 Task: View resources in talent solution.
Action: Mouse moved to (892, 92)
Screenshot: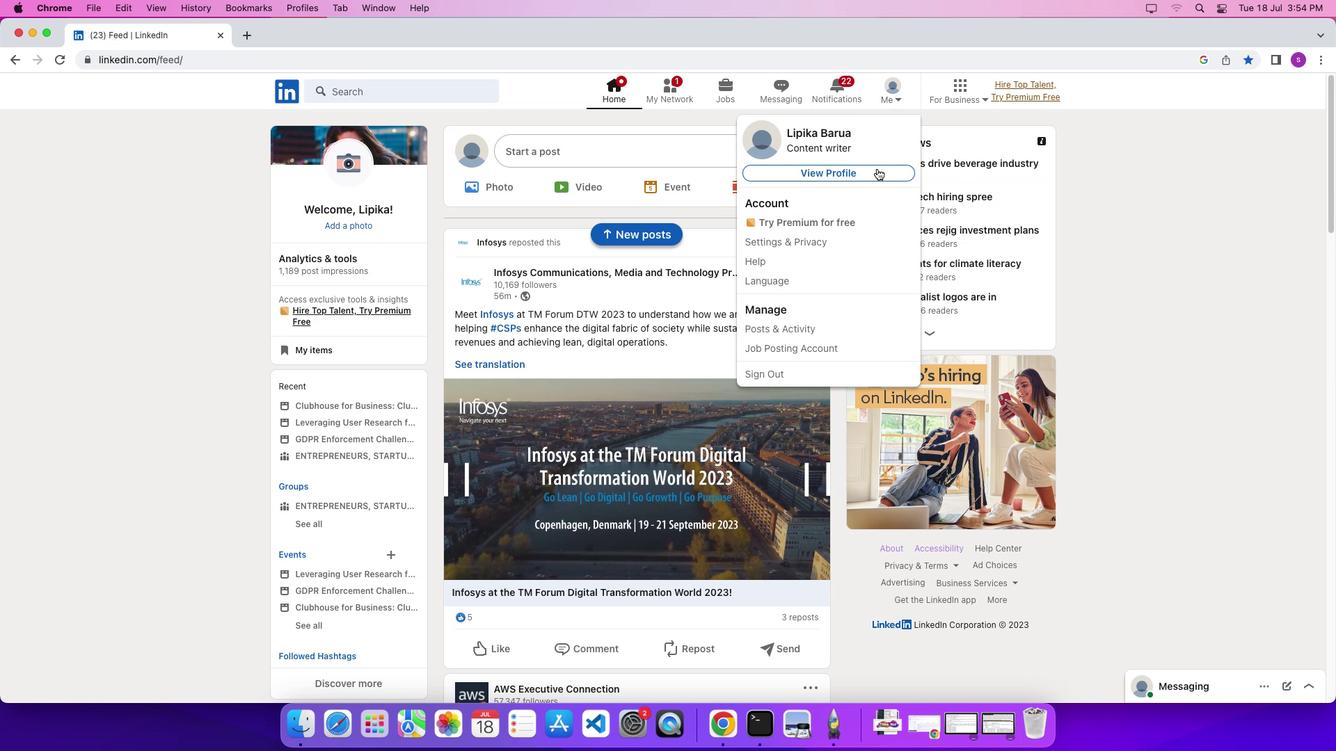 
Action: Mouse pressed left at (892, 92)
Screenshot: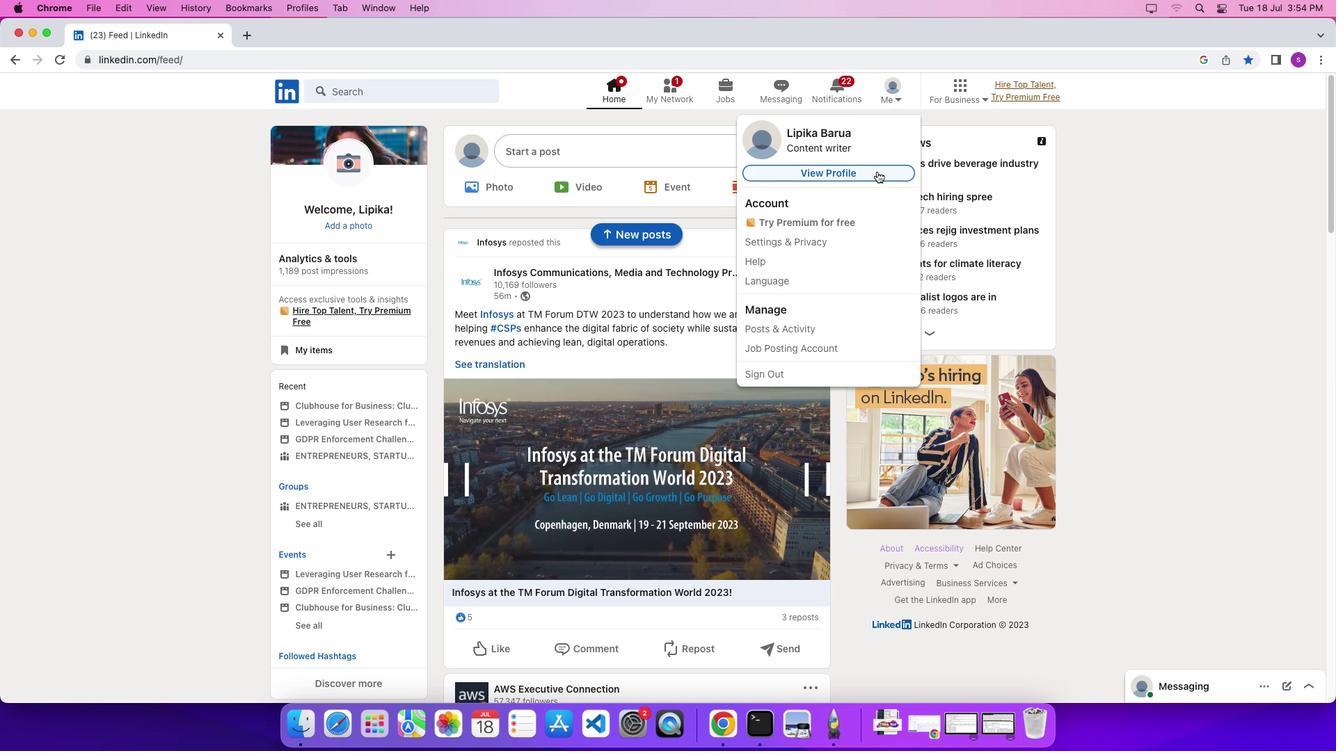 
Action: Mouse moved to (898, 98)
Screenshot: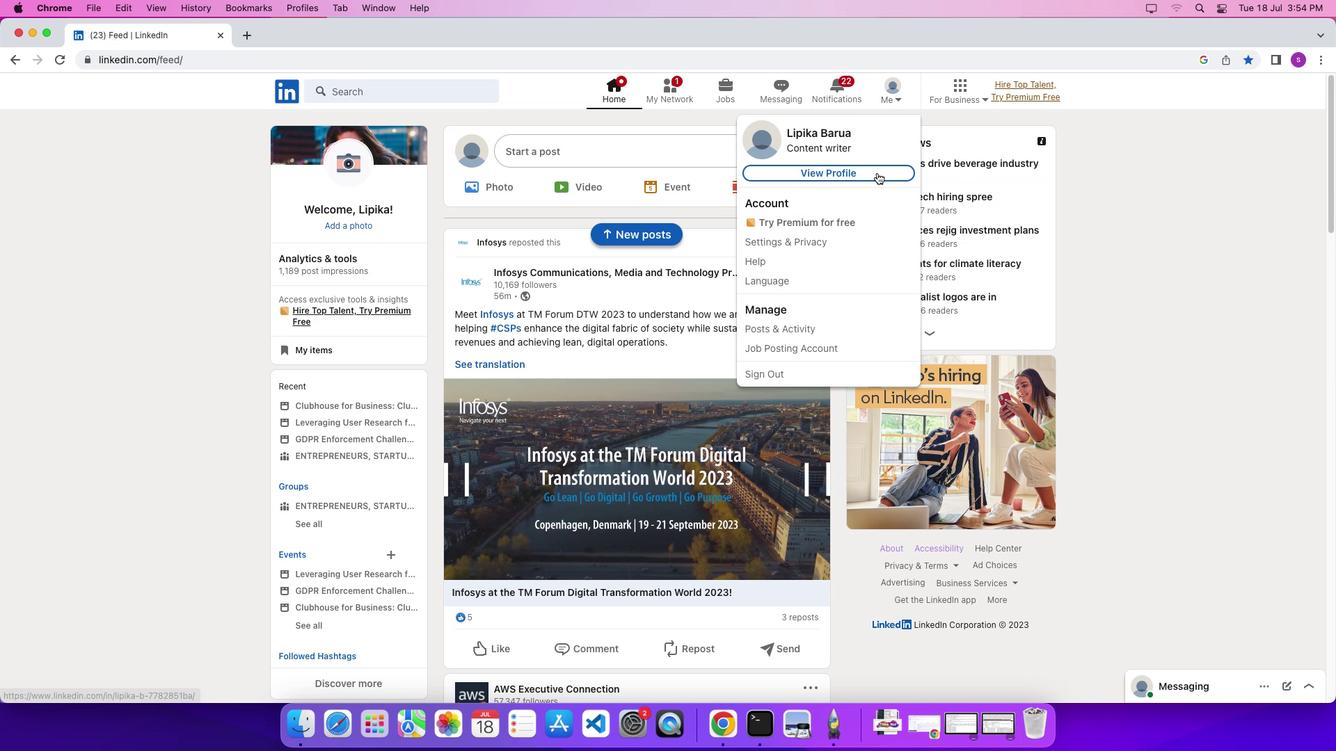 
Action: Mouse pressed left at (898, 98)
Screenshot: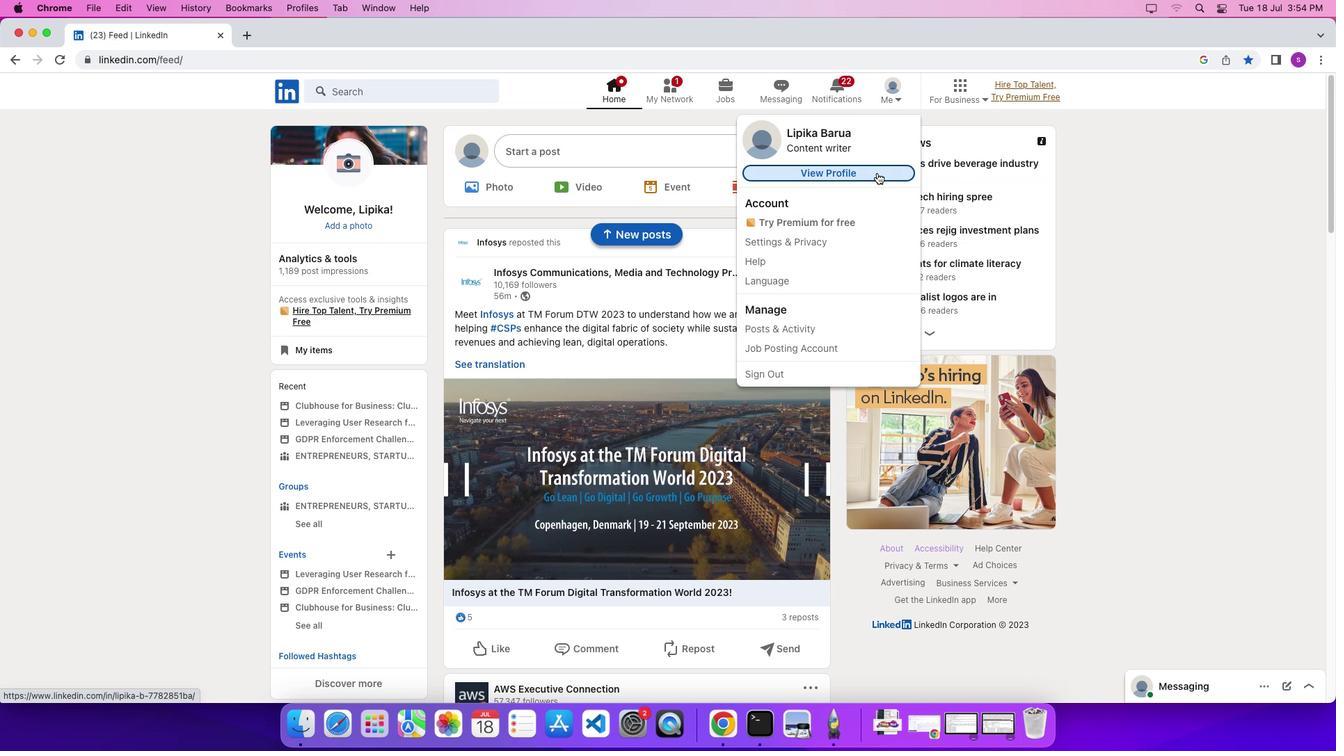 
Action: Mouse moved to (877, 172)
Screenshot: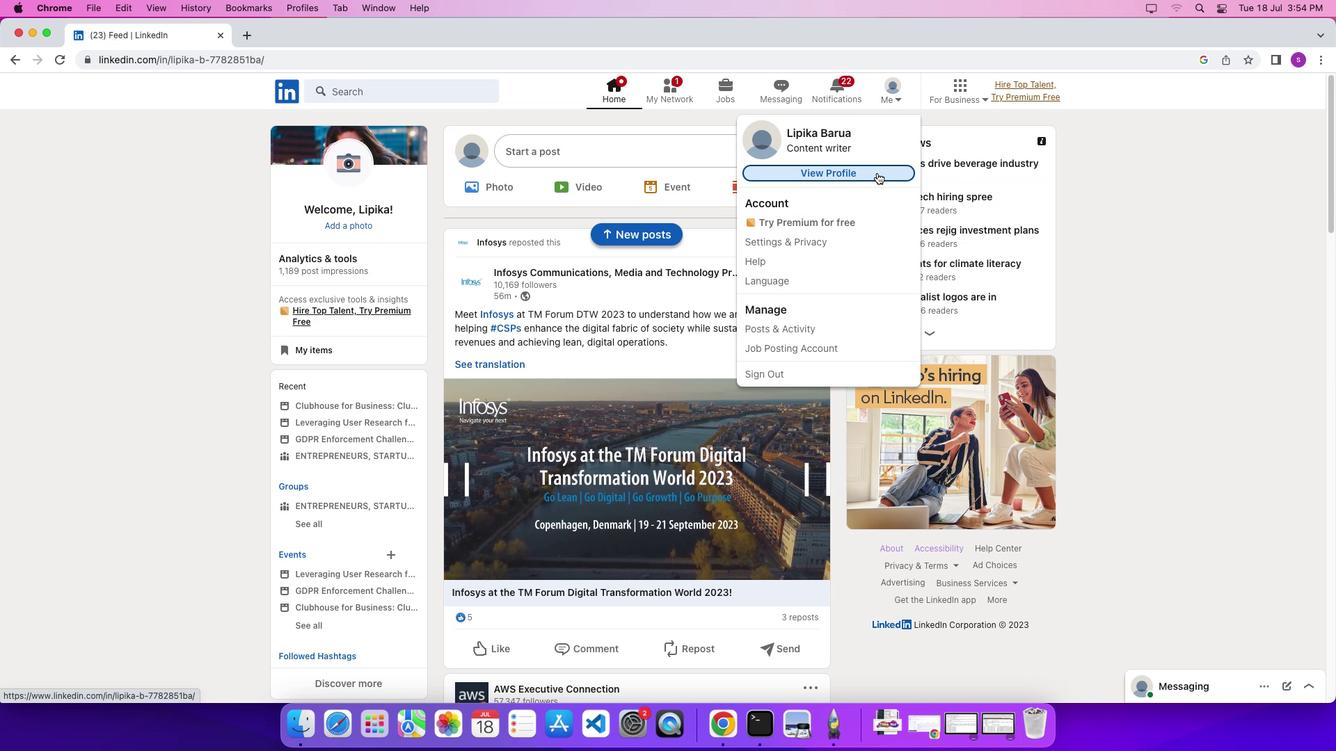 
Action: Mouse pressed left at (877, 172)
Screenshot: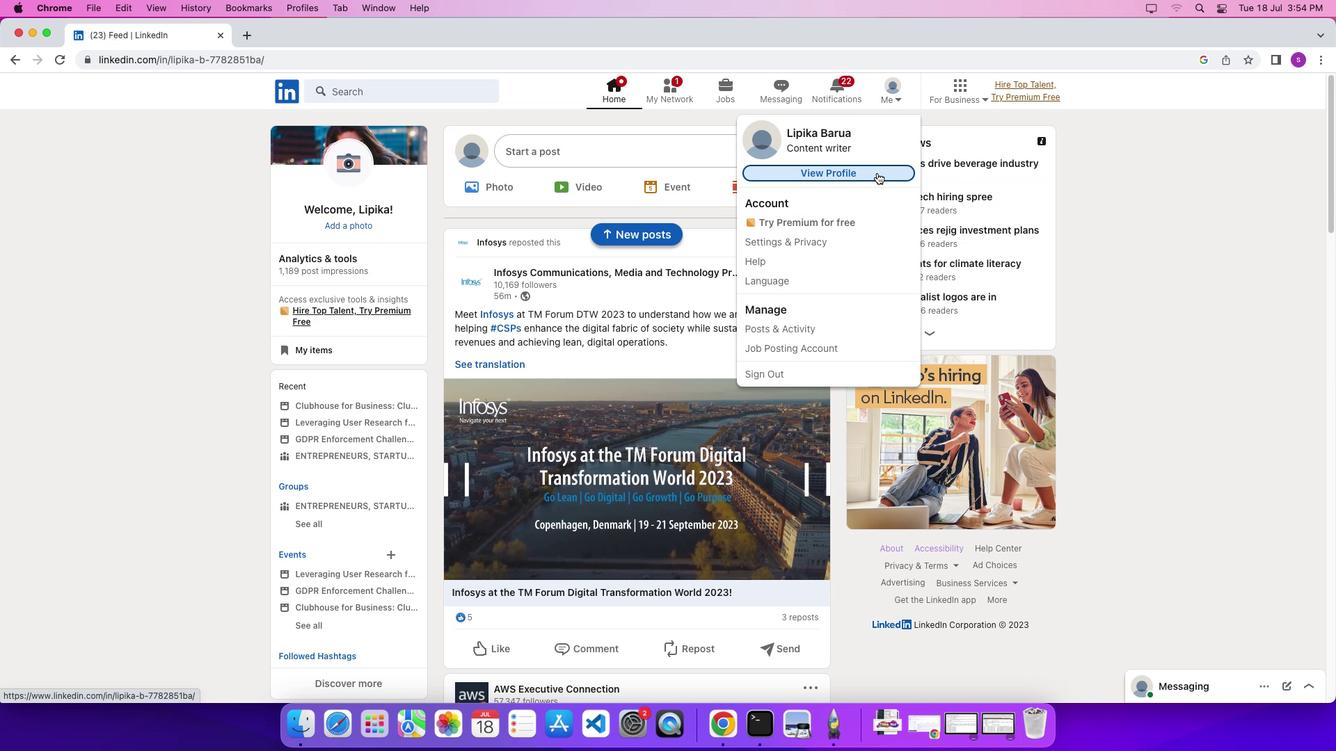
Action: Mouse moved to (721, 440)
Screenshot: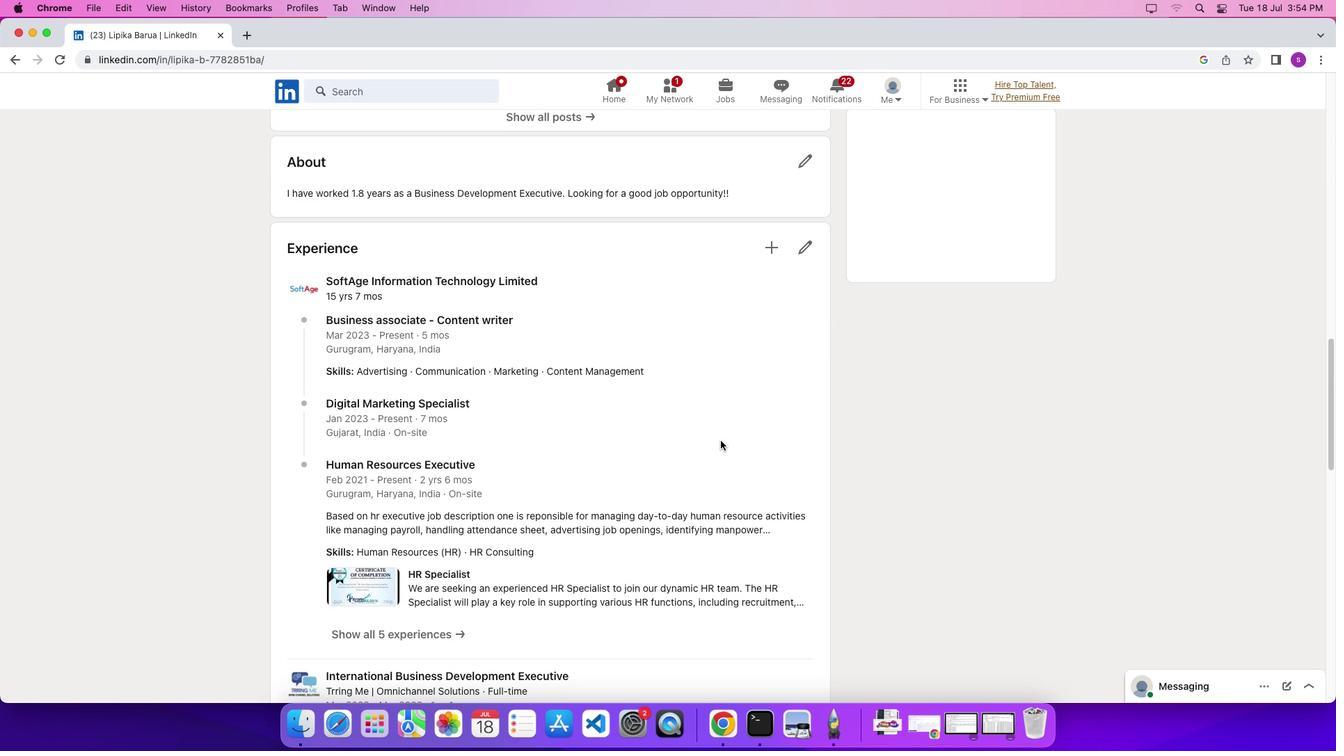 
Action: Mouse scrolled (721, 440) with delta (0, 0)
Screenshot: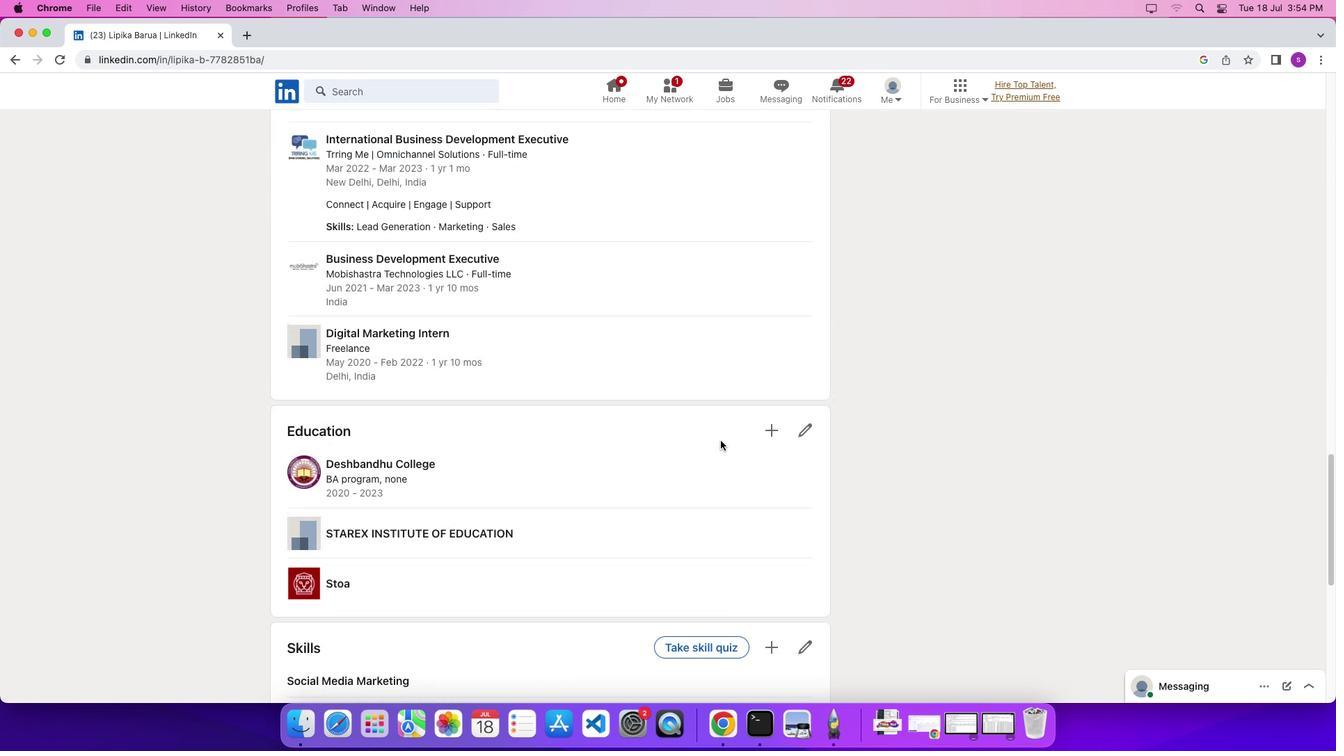 
Action: Mouse scrolled (721, 440) with delta (0, 0)
Screenshot: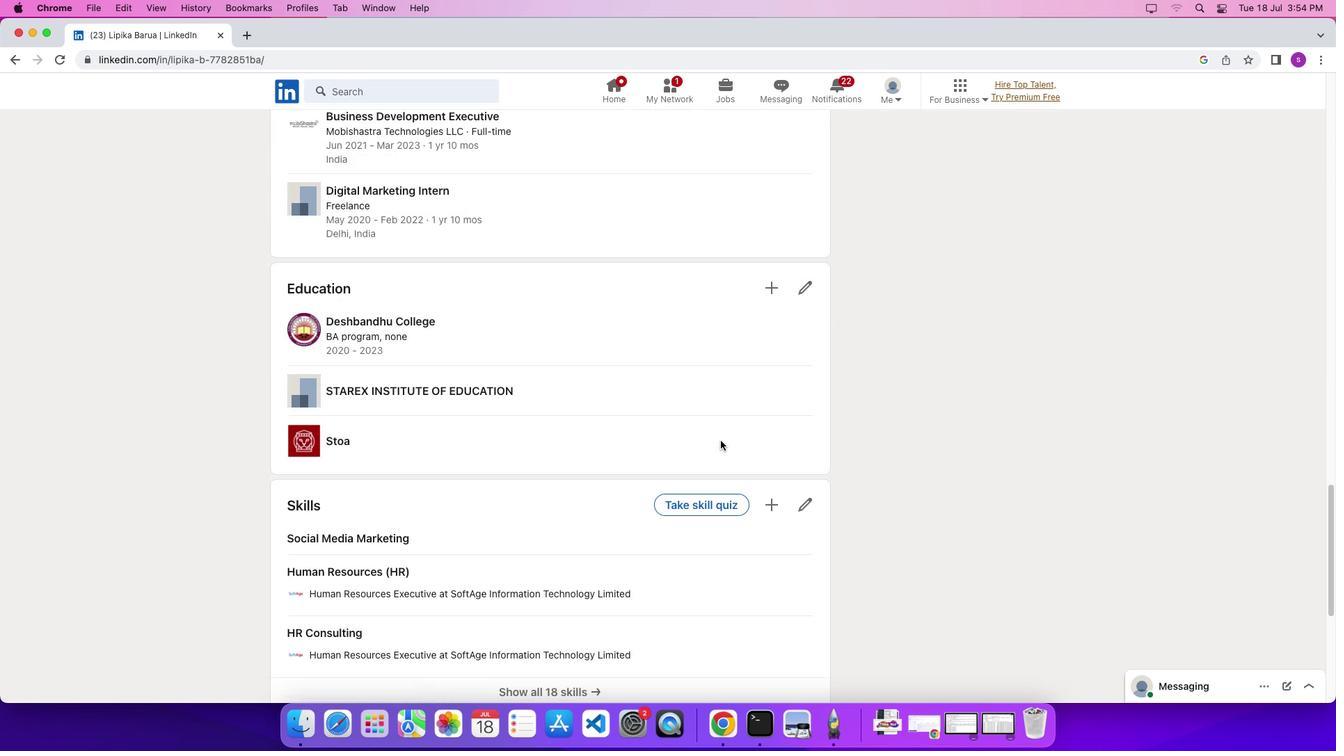 
Action: Mouse scrolled (721, 440) with delta (0, -5)
Screenshot: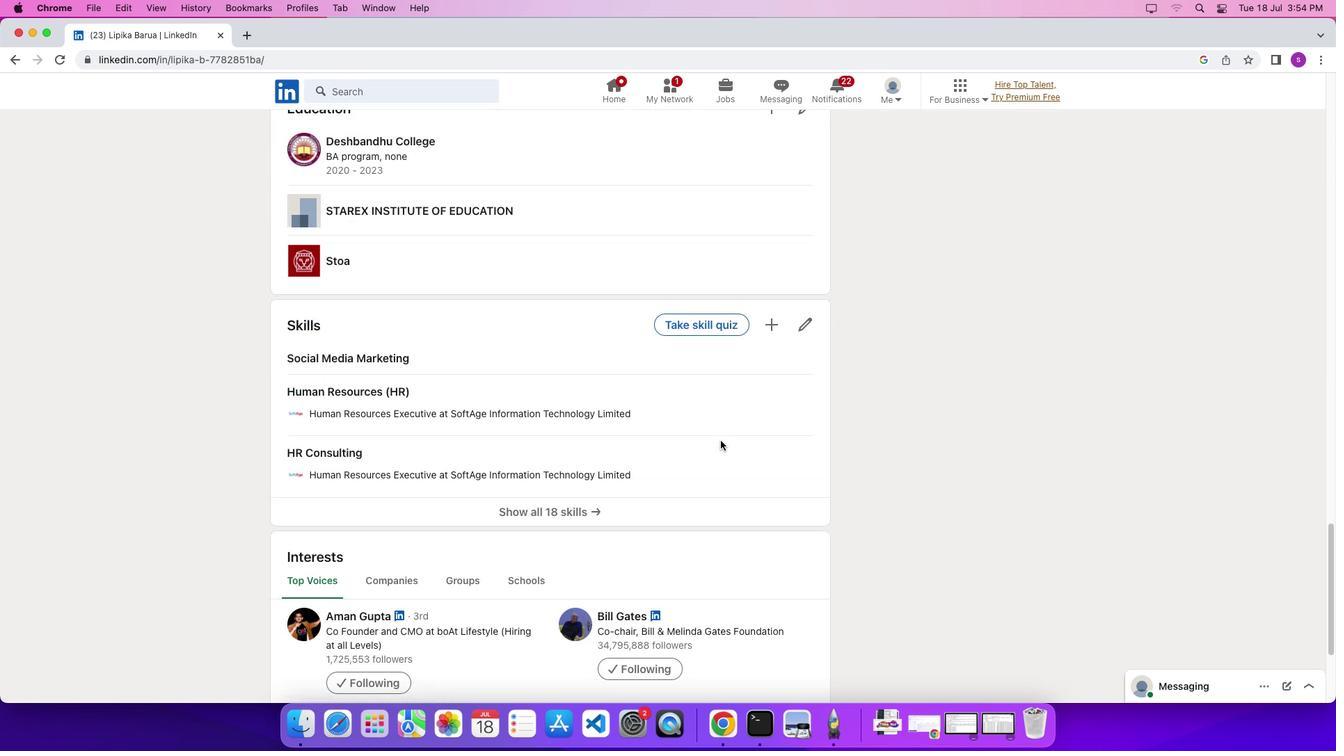 
Action: Mouse scrolled (721, 440) with delta (0, -7)
Screenshot: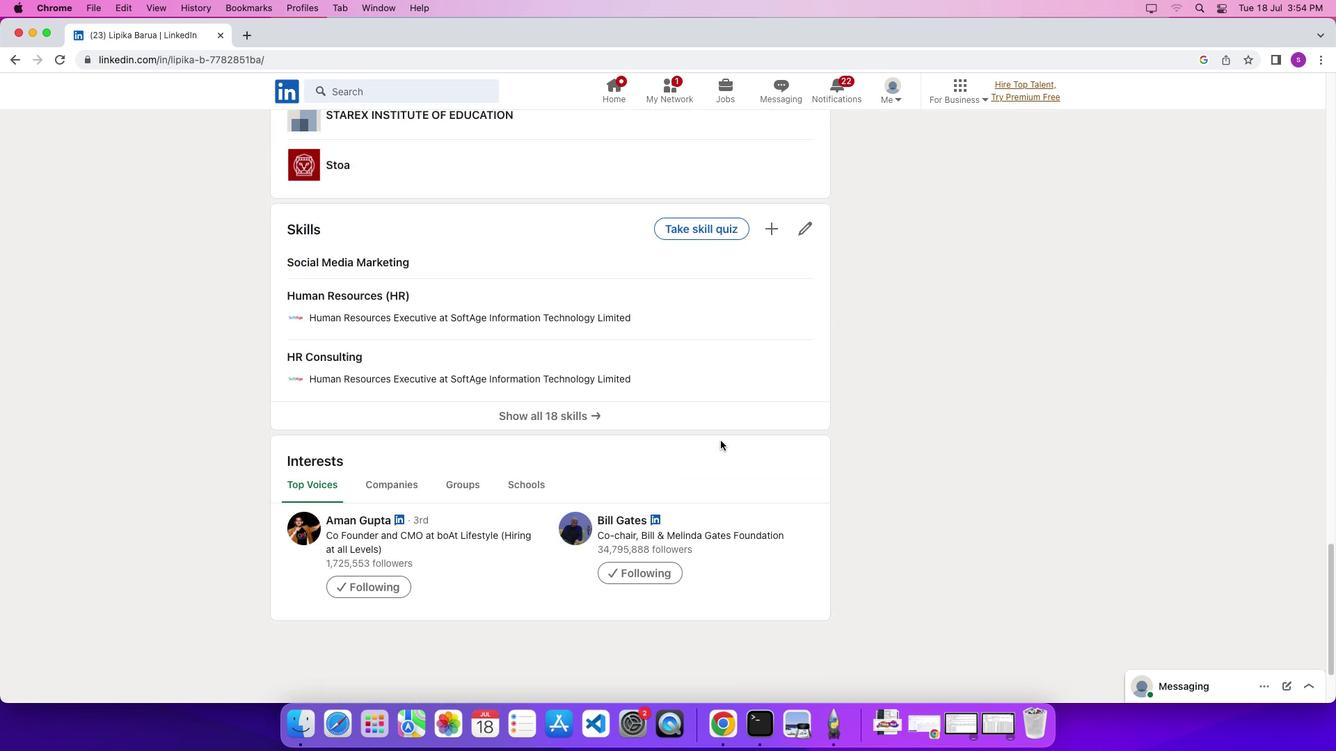 
Action: Mouse scrolled (721, 440) with delta (0, 0)
Screenshot: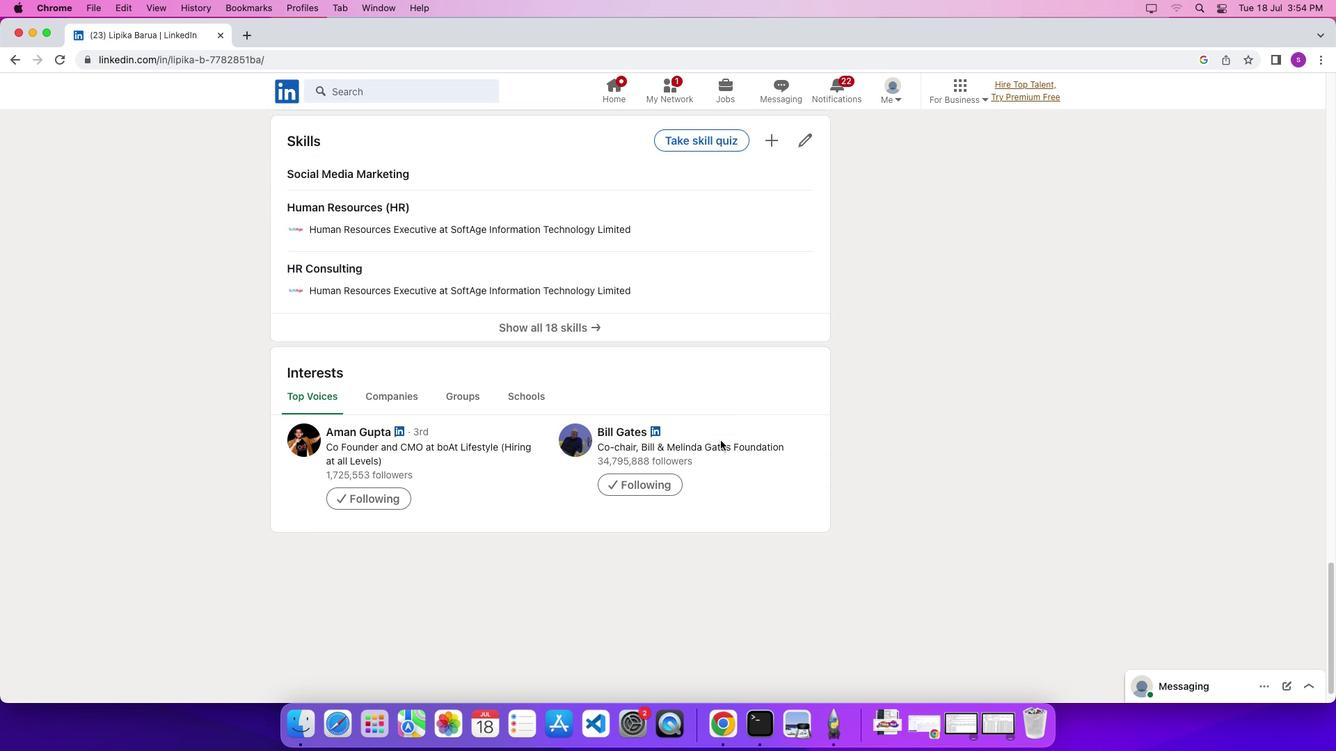 
Action: Mouse scrolled (721, 440) with delta (0, 0)
Screenshot: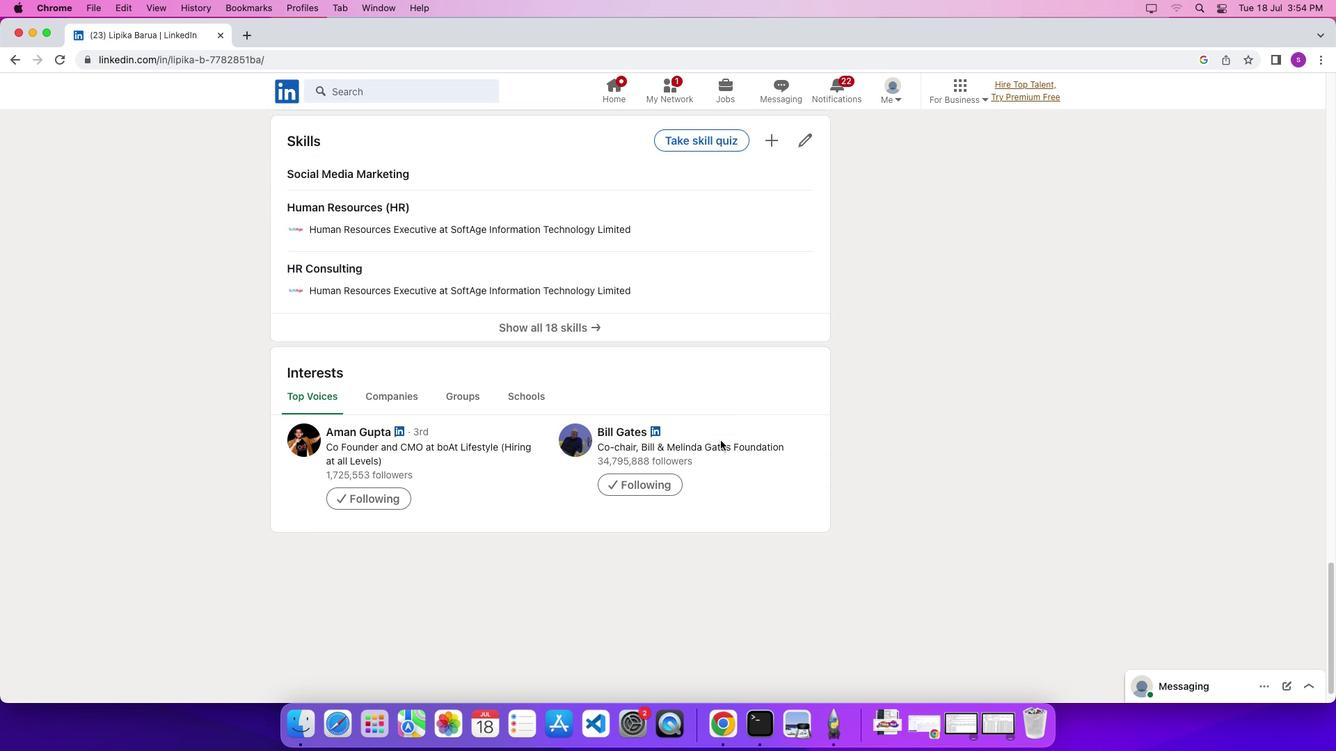 
Action: Mouse scrolled (721, 440) with delta (0, -5)
Screenshot: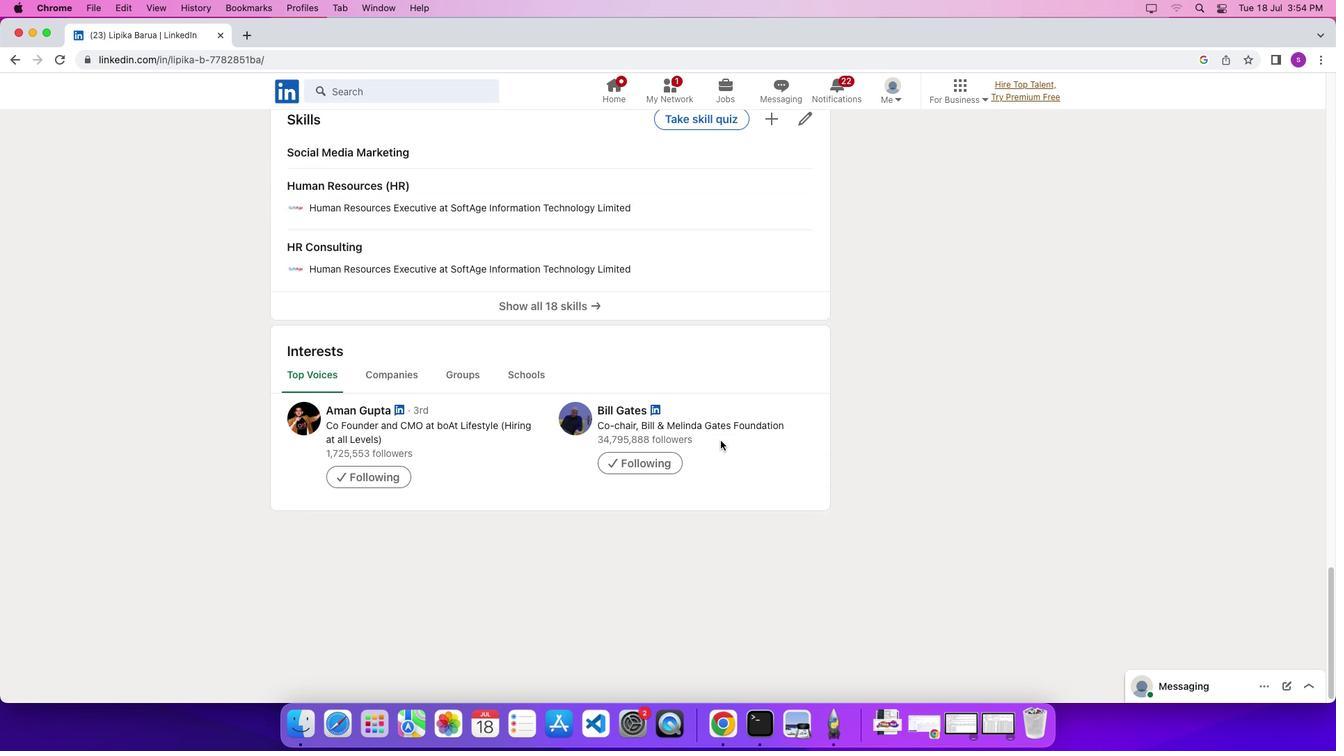 
Action: Mouse scrolled (721, 440) with delta (0, -7)
Screenshot: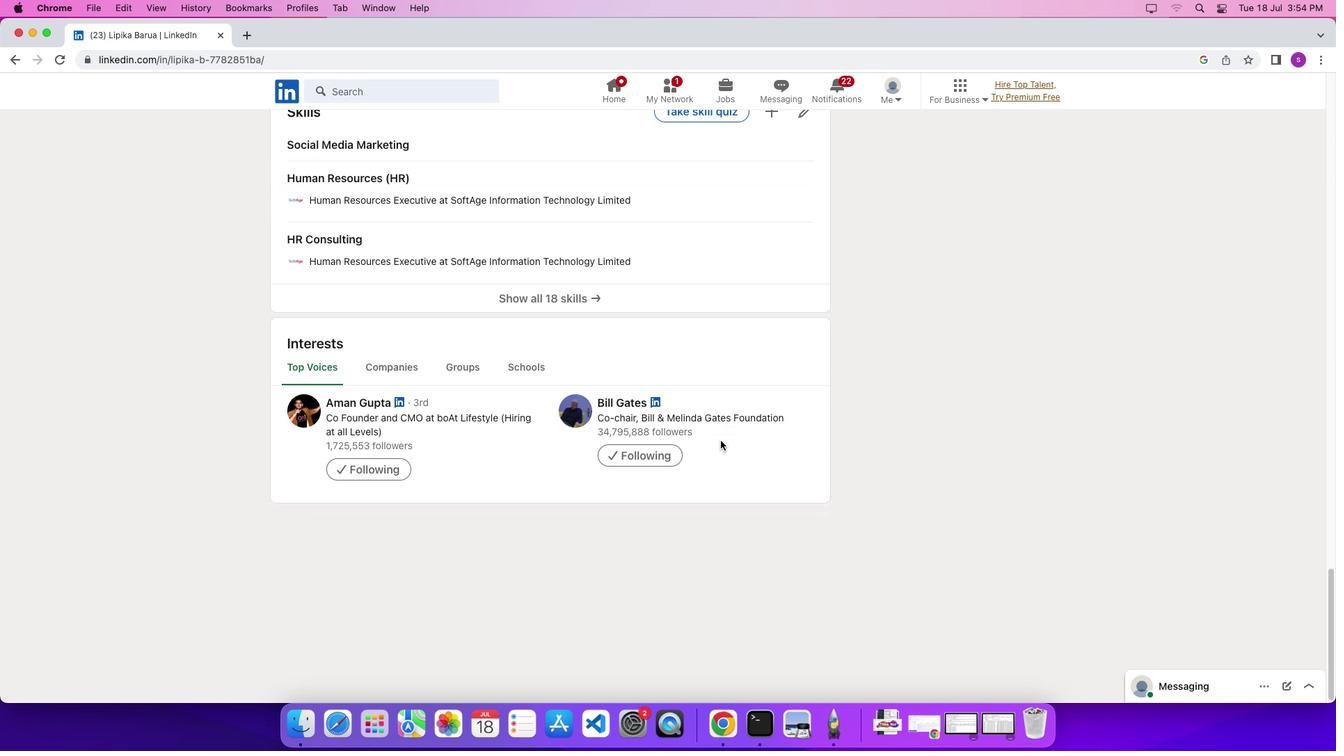 
Action: Mouse scrolled (721, 440) with delta (0, 0)
Screenshot: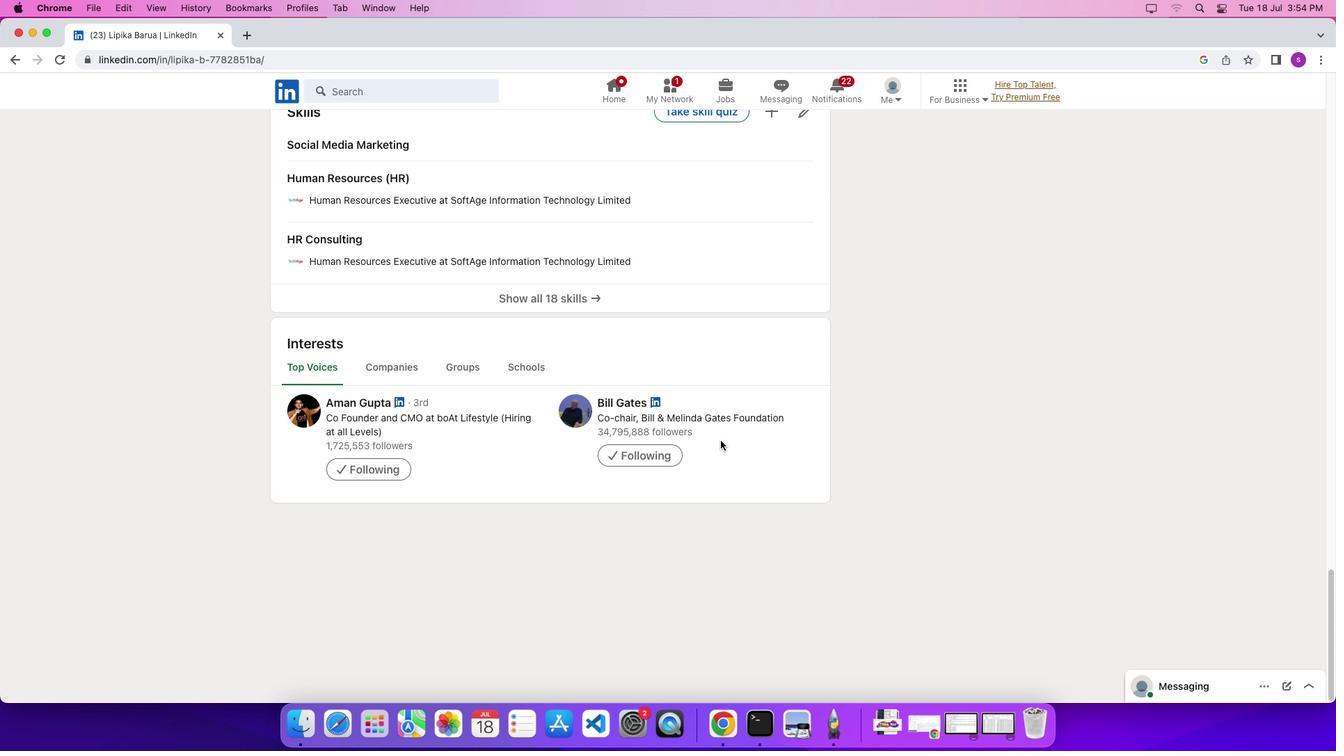 
Action: Mouse scrolled (721, 440) with delta (0, 0)
Screenshot: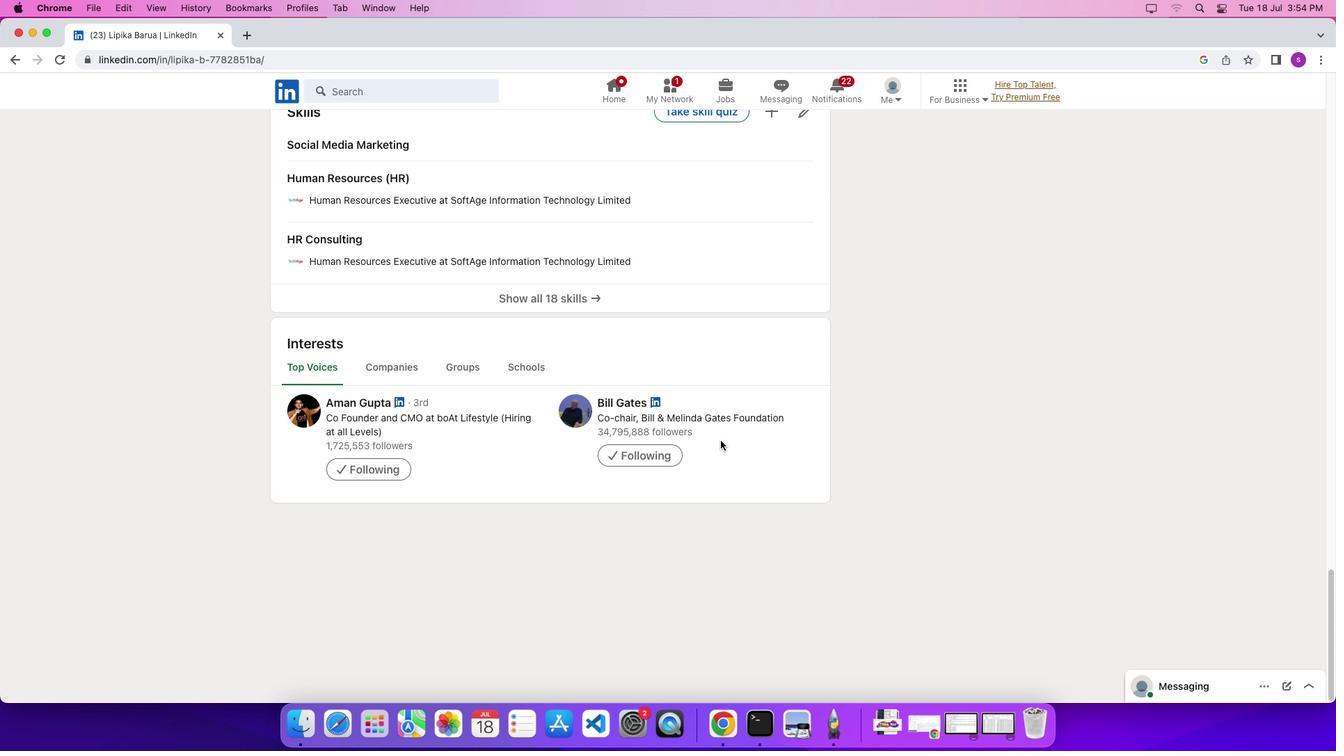 
Action: Mouse scrolled (721, 440) with delta (0, -5)
Screenshot: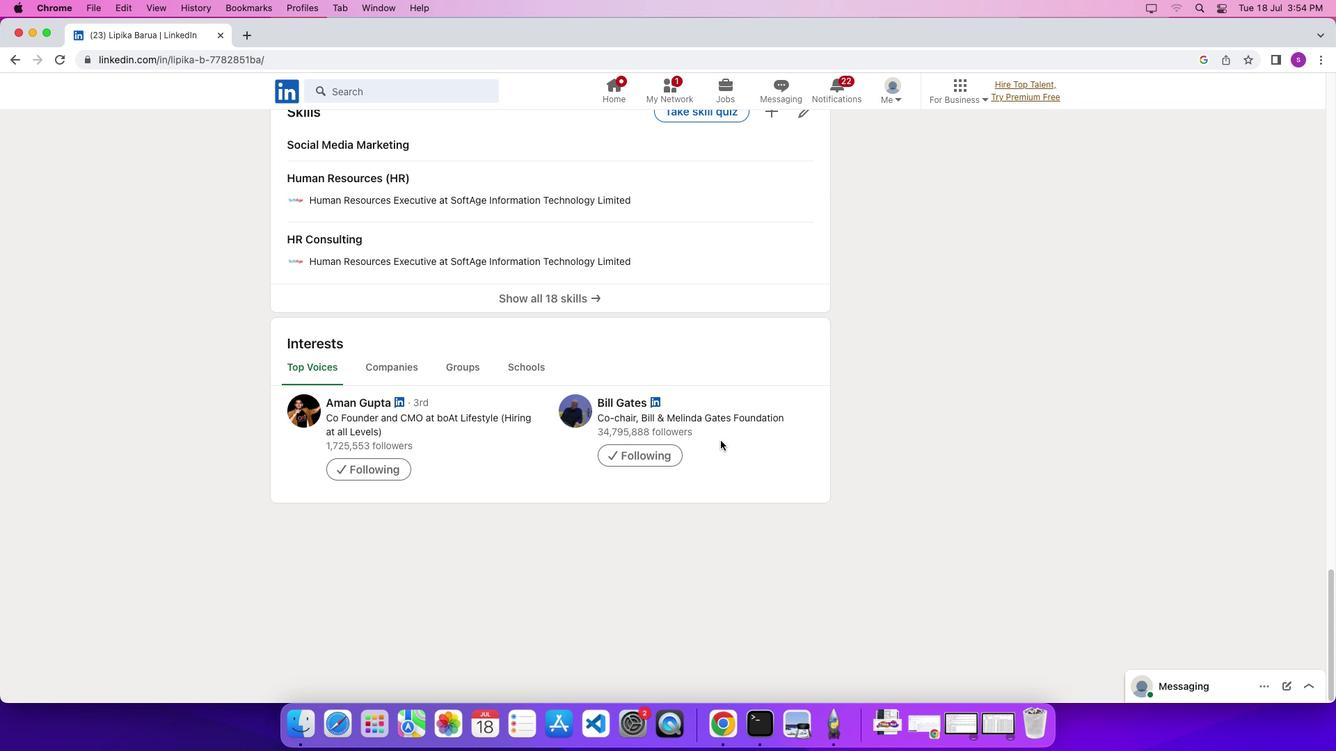 
Action: Mouse scrolled (721, 440) with delta (0, -7)
Screenshot: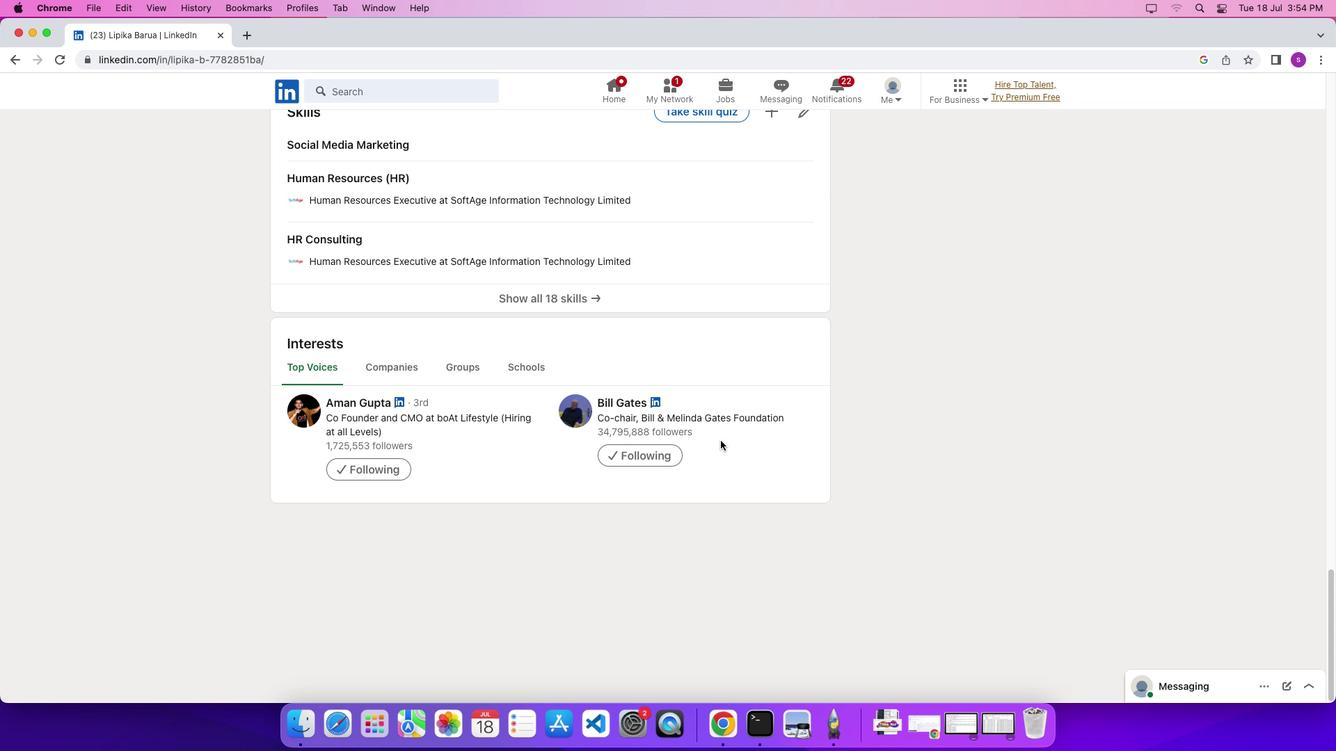 
Action: Mouse scrolled (721, 440) with delta (0, -8)
Screenshot: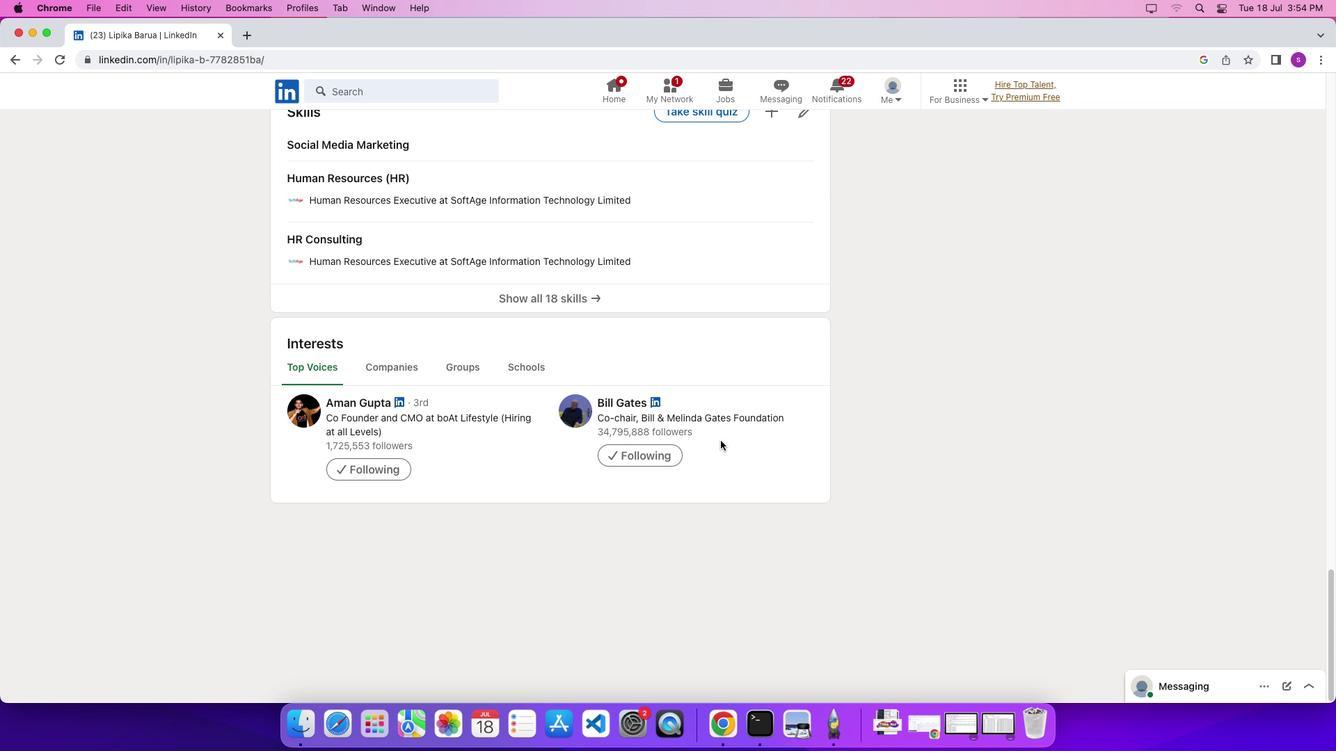 
Action: Mouse scrolled (721, 440) with delta (0, 0)
Screenshot: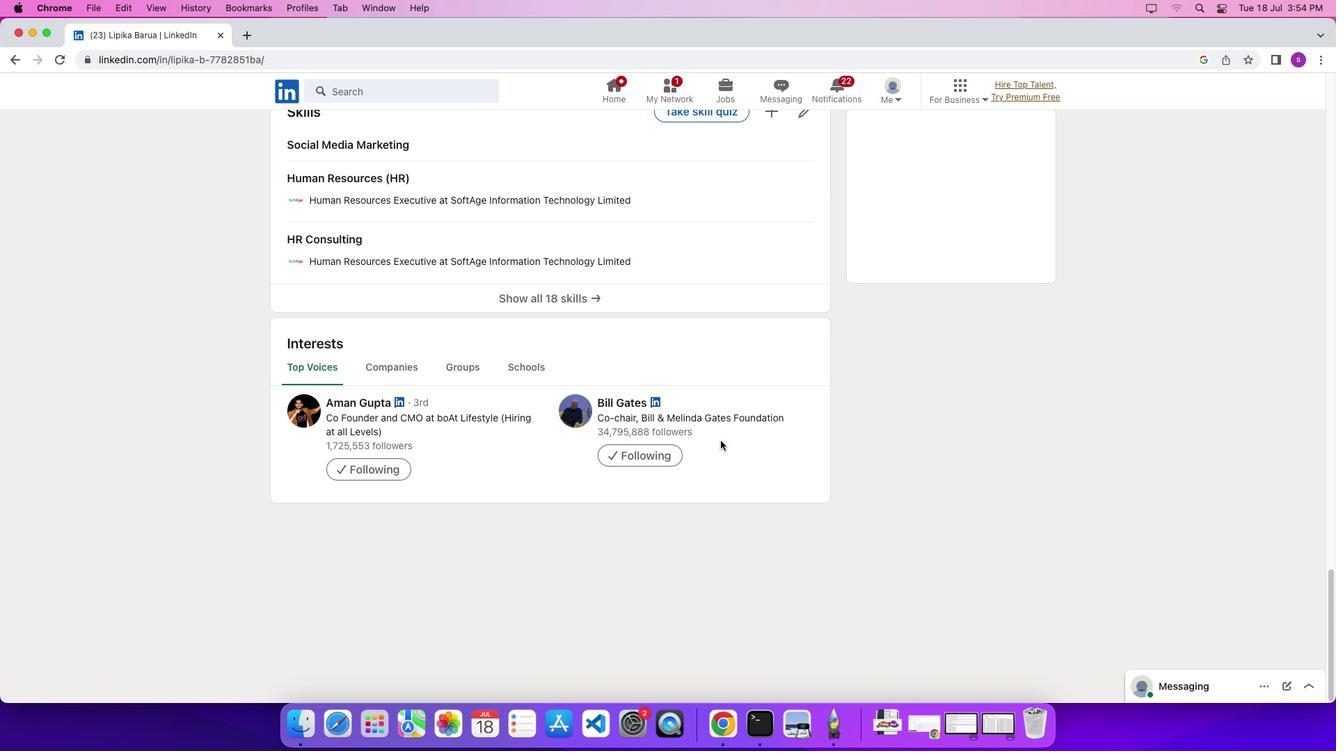 
Action: Mouse scrolled (721, 440) with delta (0, 0)
Screenshot: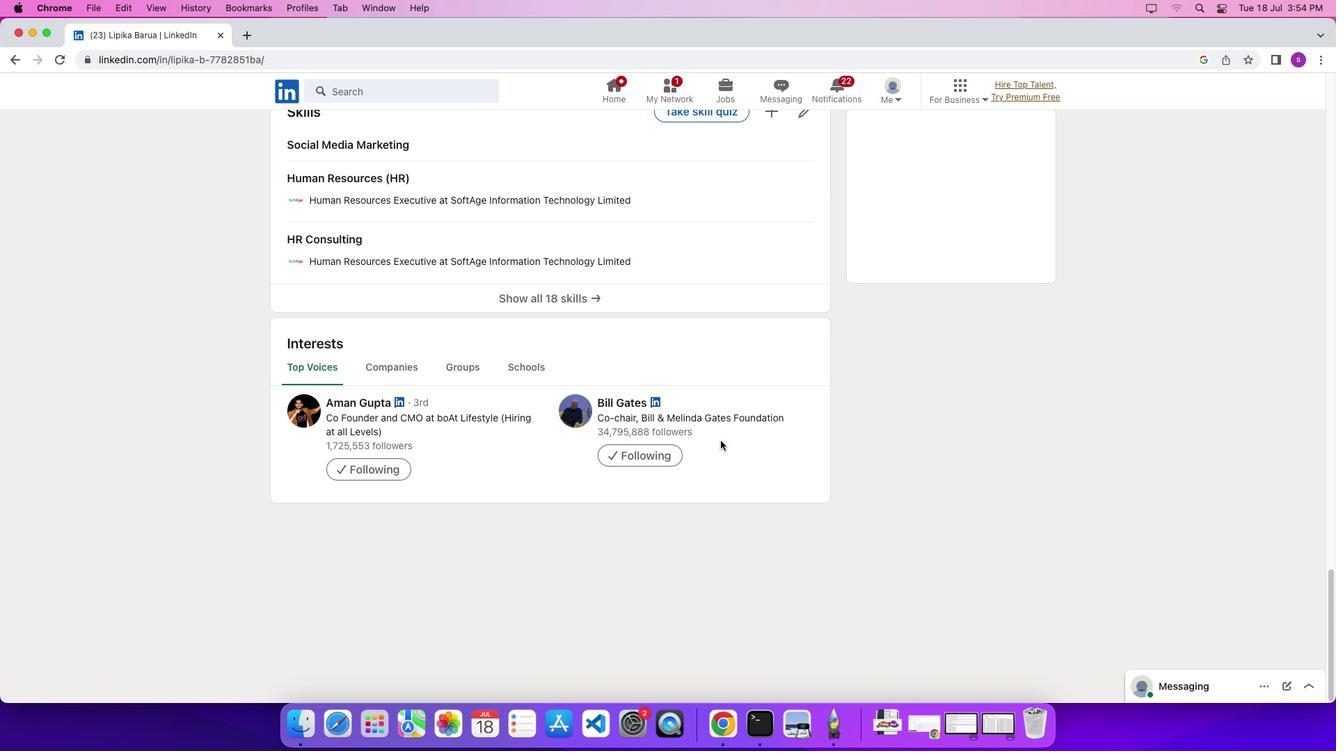 
Action: Mouse scrolled (721, 440) with delta (0, -5)
Screenshot: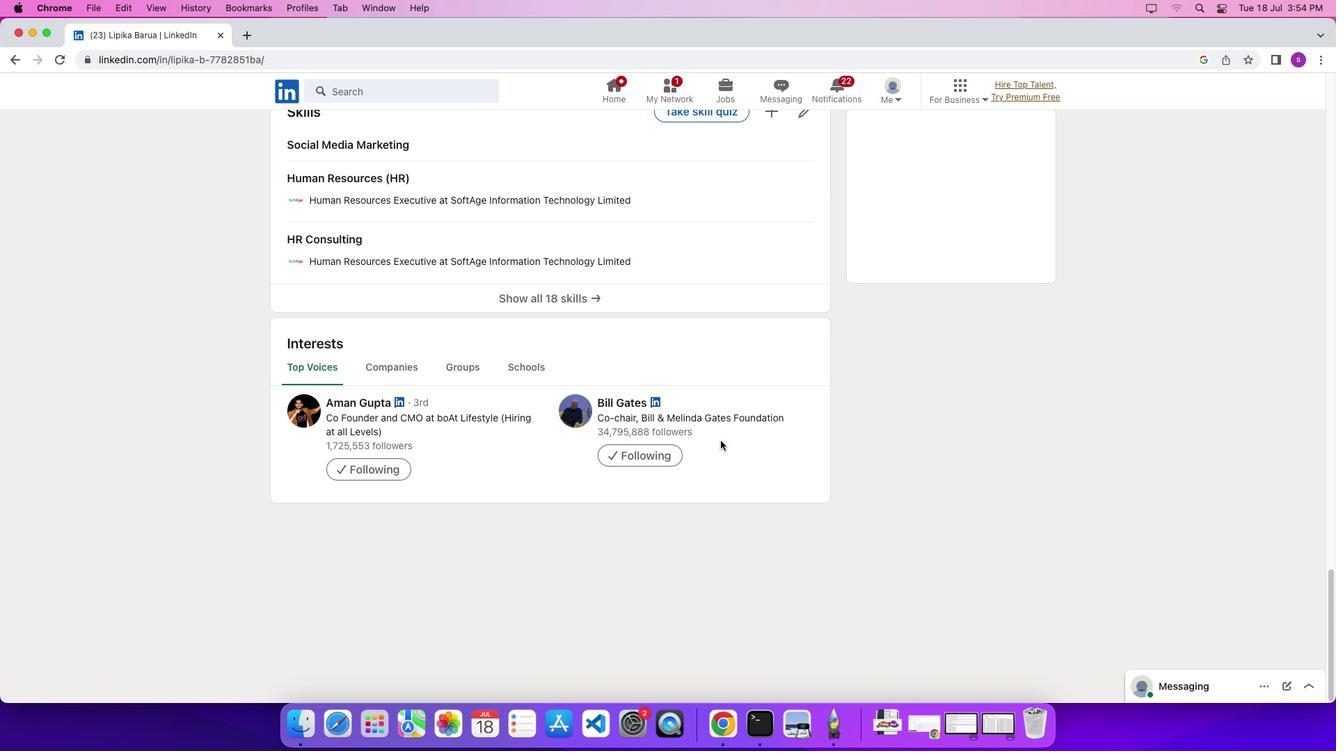 
Action: Mouse scrolled (721, 440) with delta (0, -7)
Screenshot: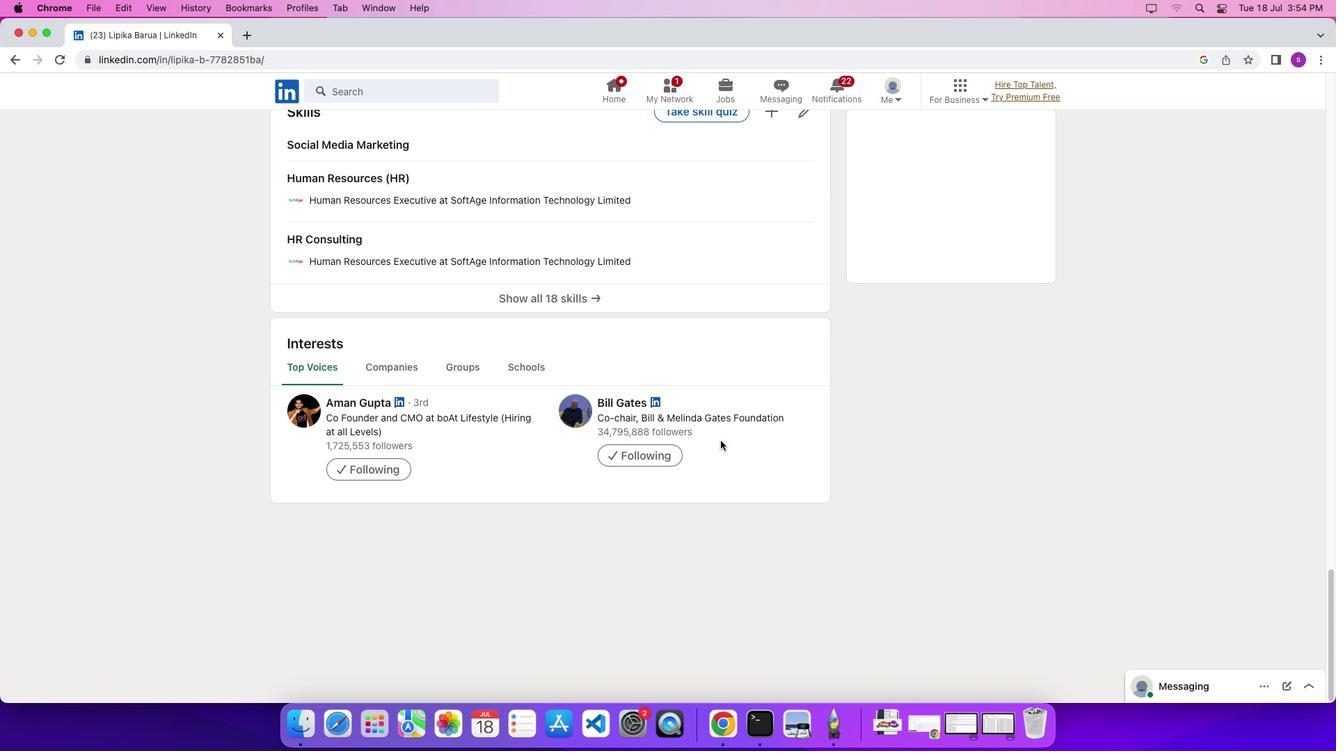 
Action: Mouse scrolled (721, 440) with delta (0, 0)
Screenshot: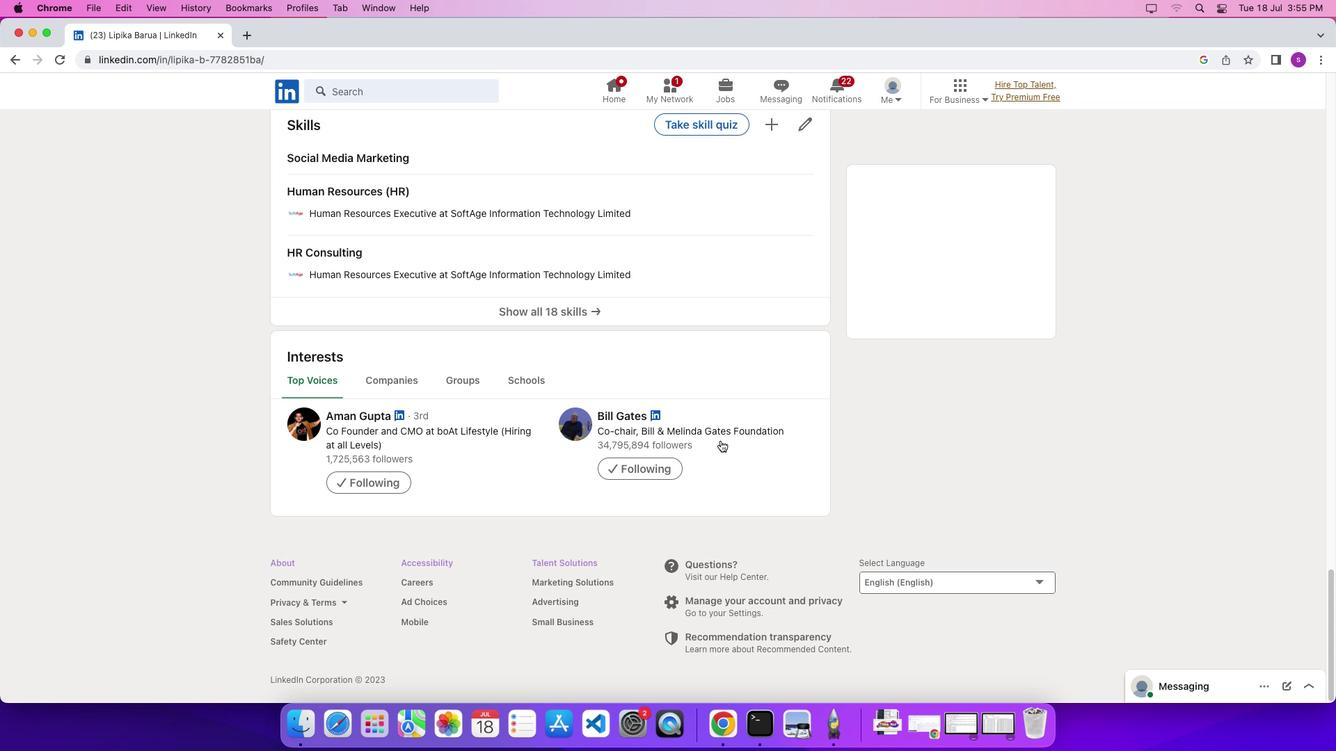 
Action: Mouse scrolled (721, 440) with delta (0, -1)
Screenshot: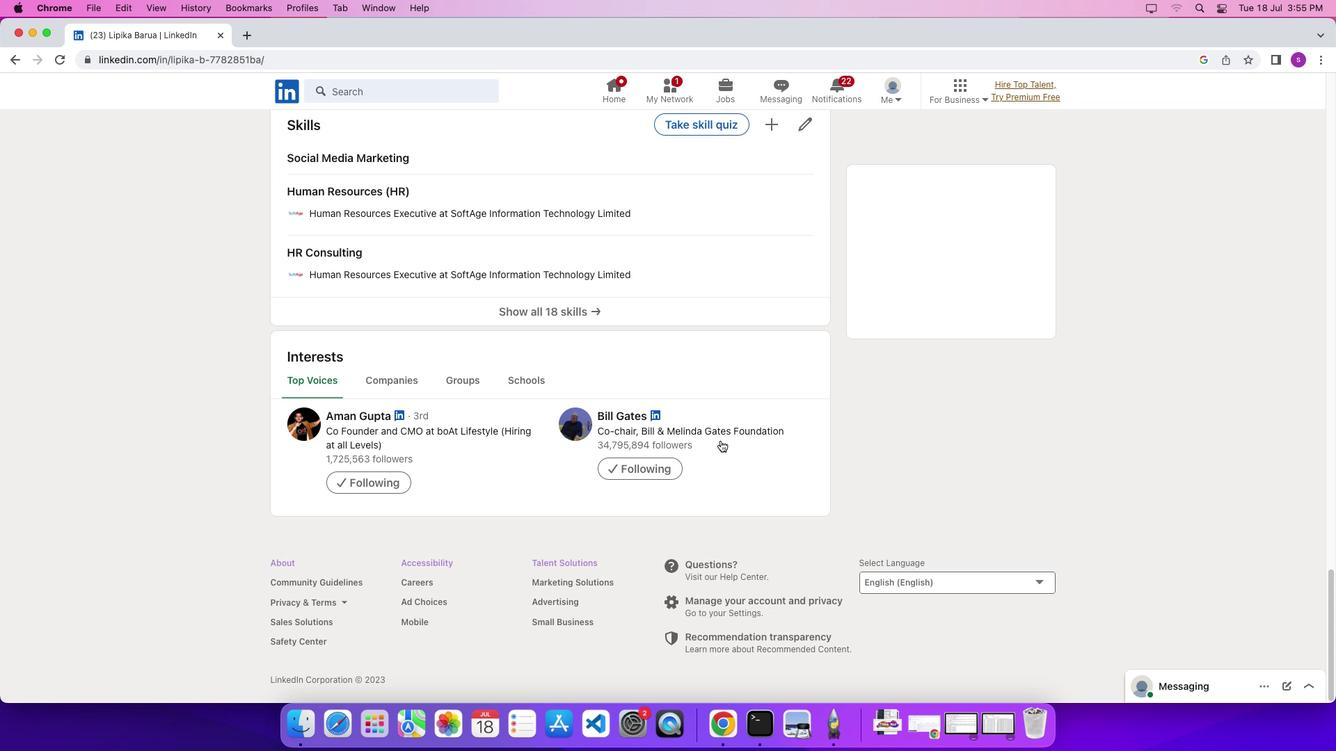 
Action: Mouse scrolled (721, 440) with delta (0, -6)
Screenshot: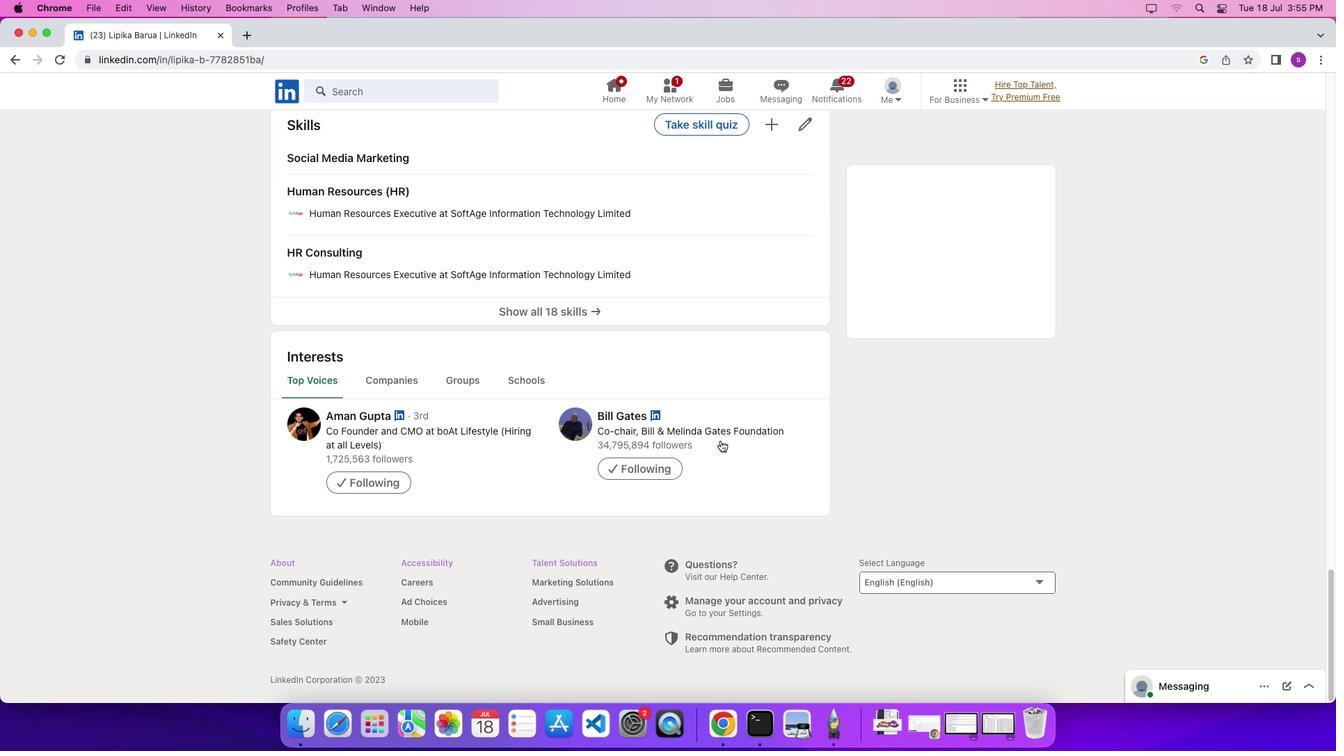 
Action: Mouse scrolled (721, 440) with delta (0, -9)
Screenshot: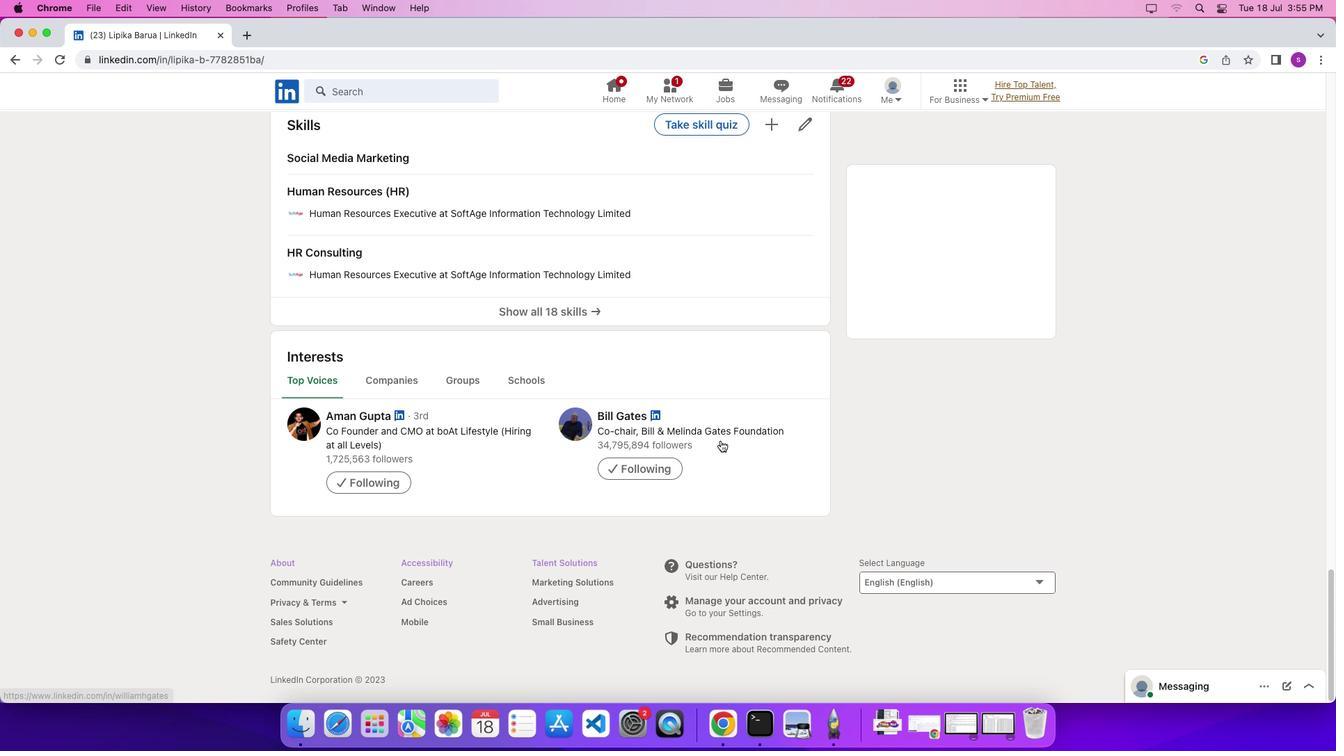 
Action: Mouse scrolled (721, 440) with delta (0, -9)
Screenshot: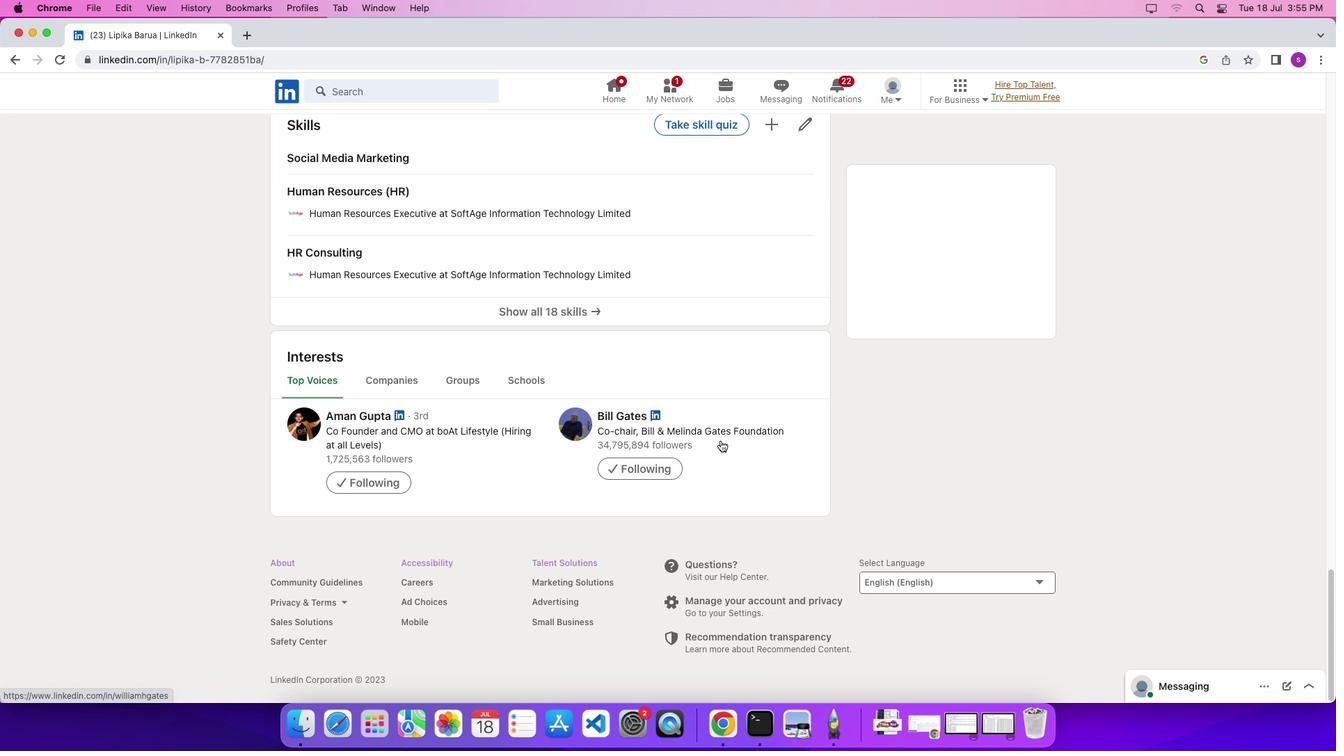 
Action: Mouse scrolled (721, 440) with delta (0, 0)
Screenshot: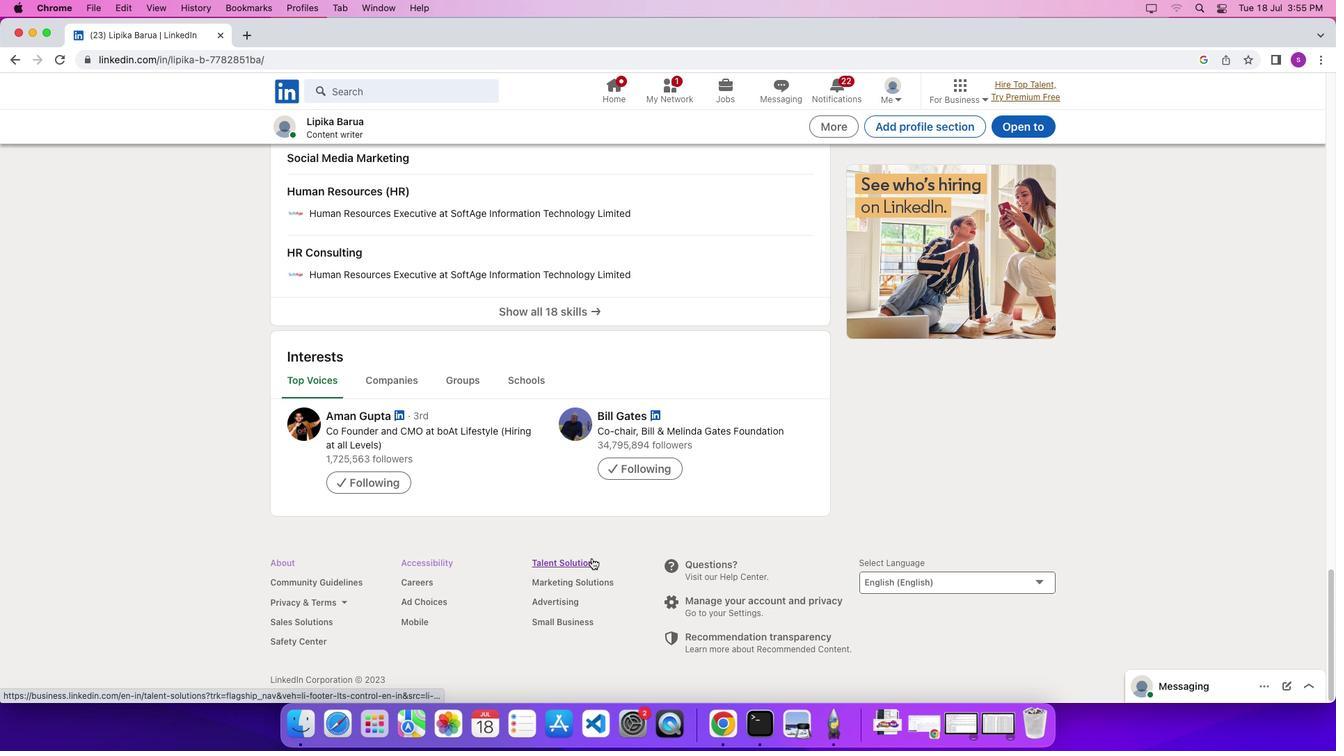 
Action: Mouse scrolled (721, 440) with delta (0, 0)
Screenshot: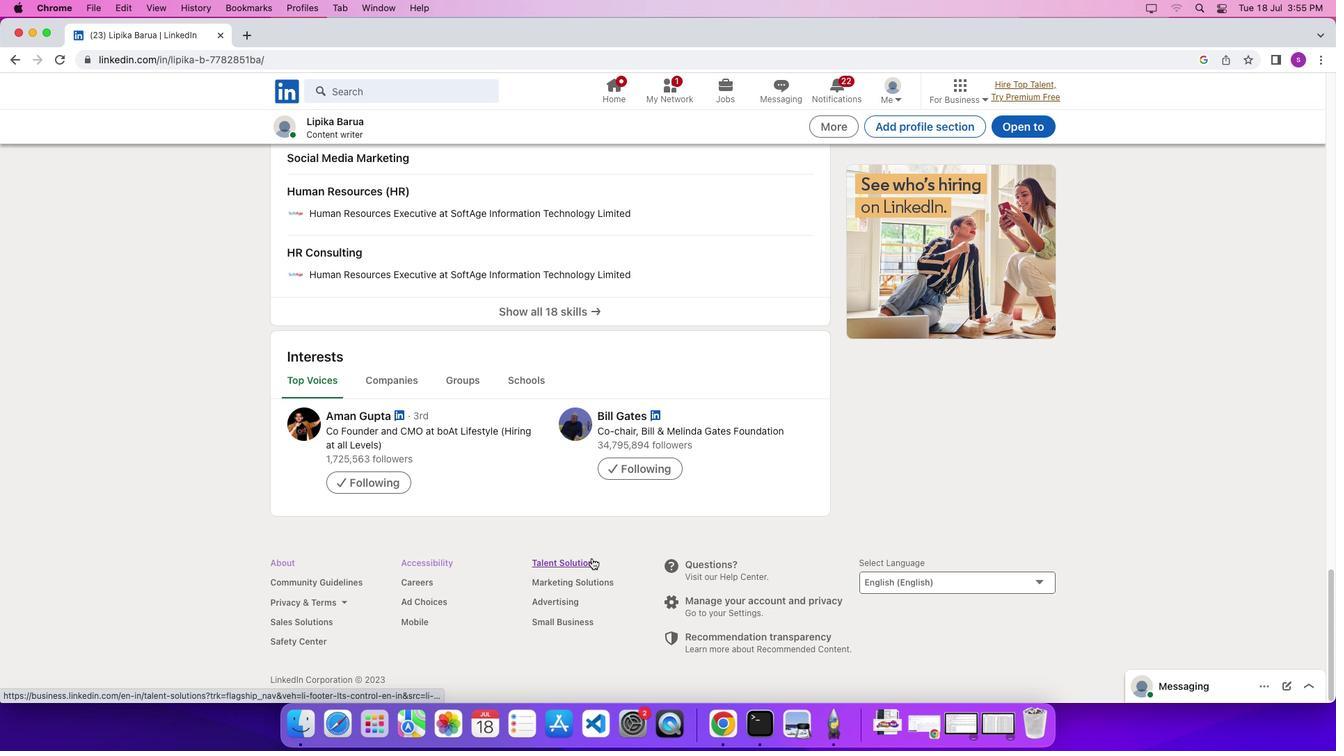 
Action: Mouse scrolled (721, 440) with delta (0, -1)
Screenshot: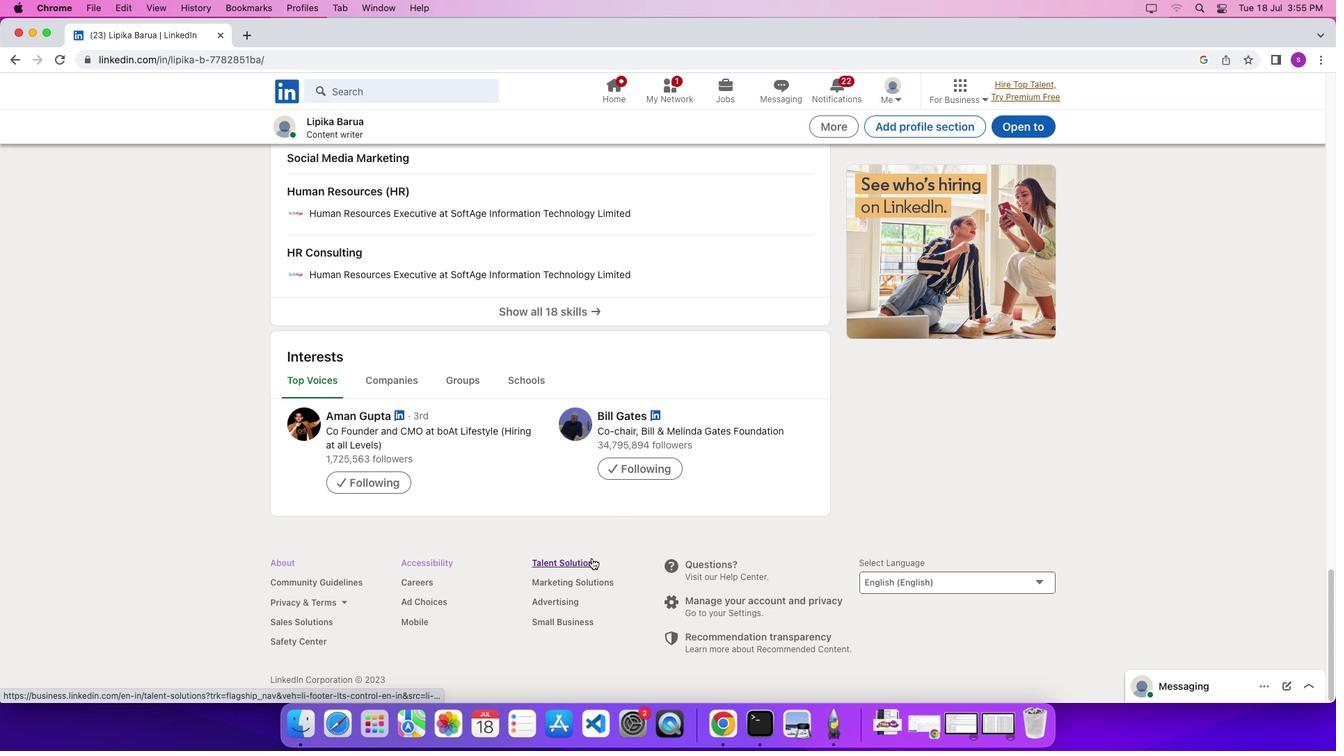 
Action: Mouse moved to (592, 558)
Screenshot: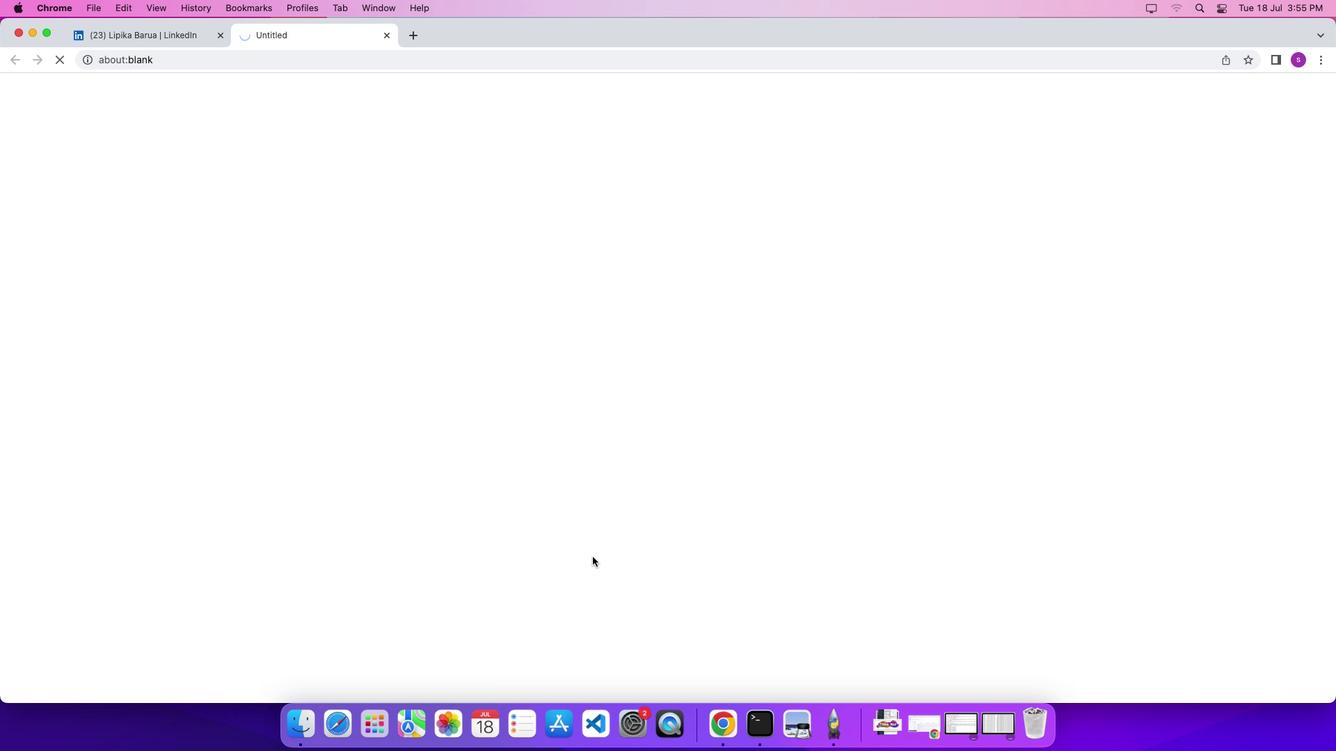 
Action: Mouse pressed left at (592, 558)
Screenshot: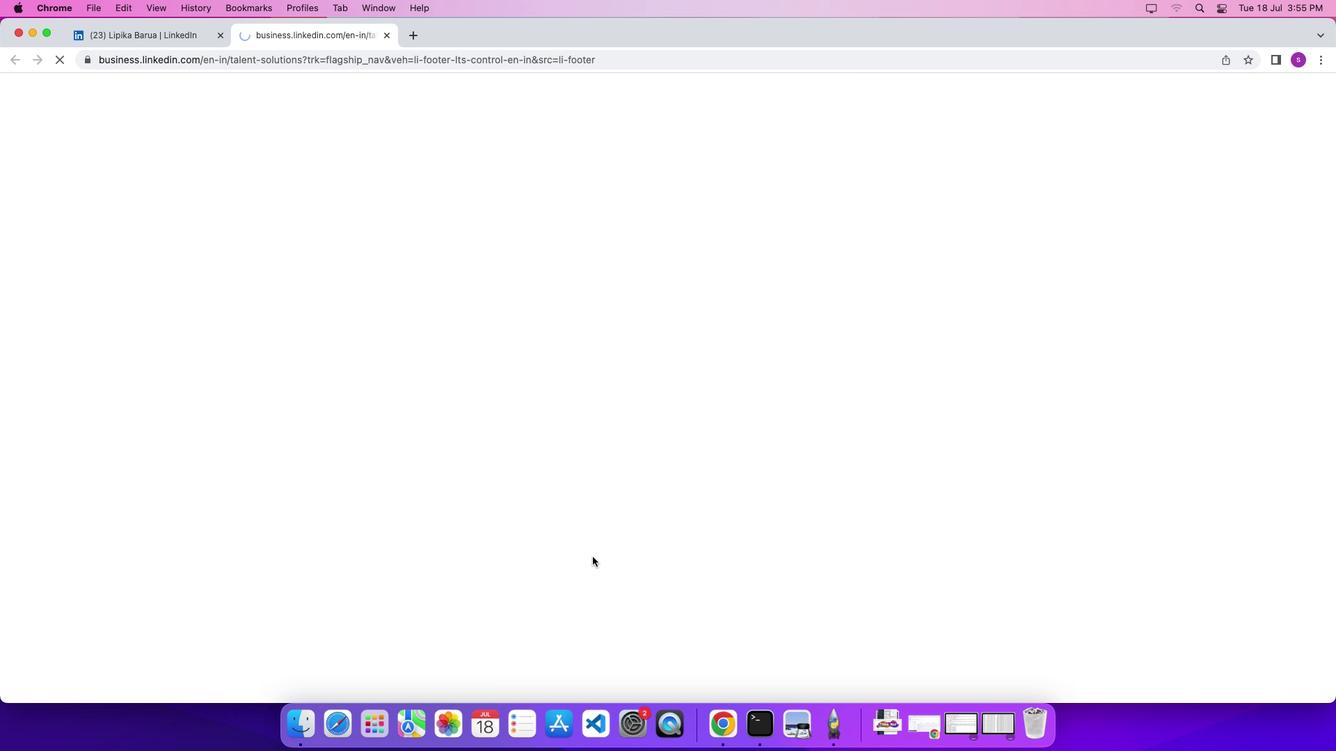 
Action: Mouse moved to (780, 119)
Screenshot: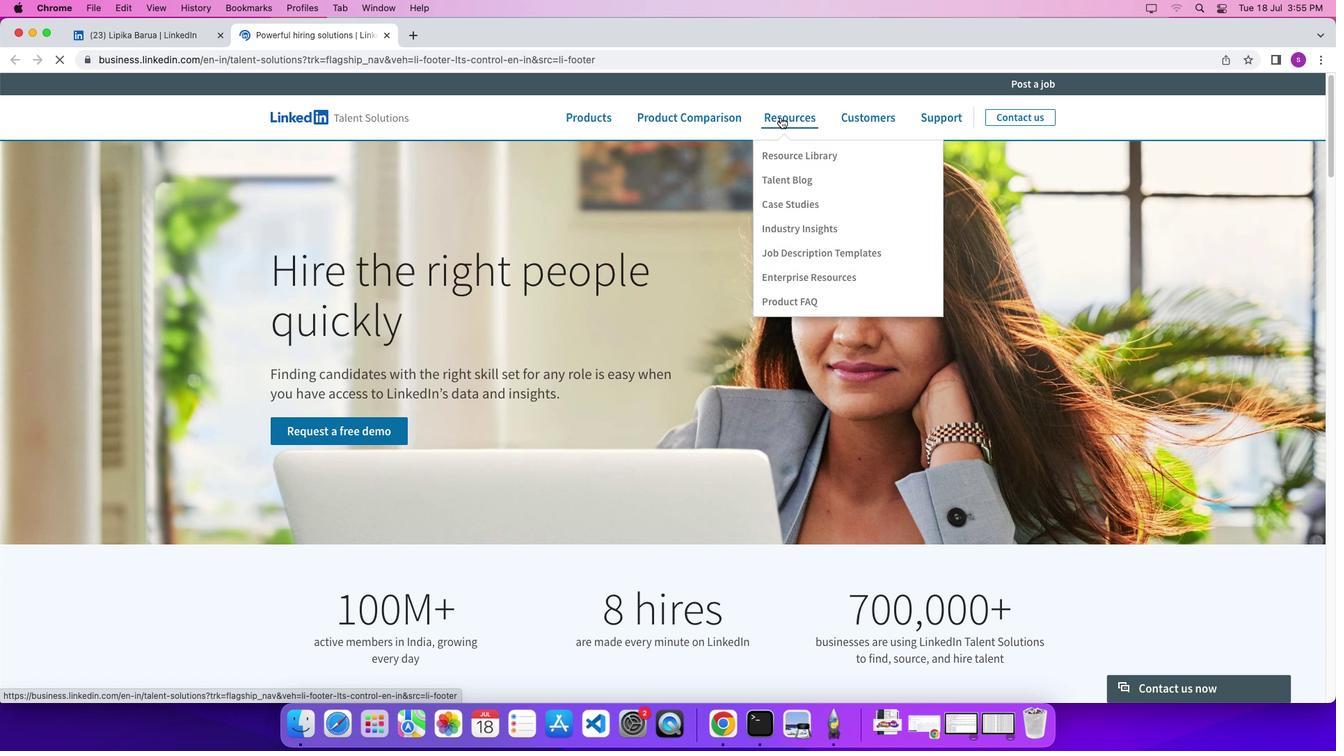 
Action: Mouse pressed left at (780, 119)
Screenshot: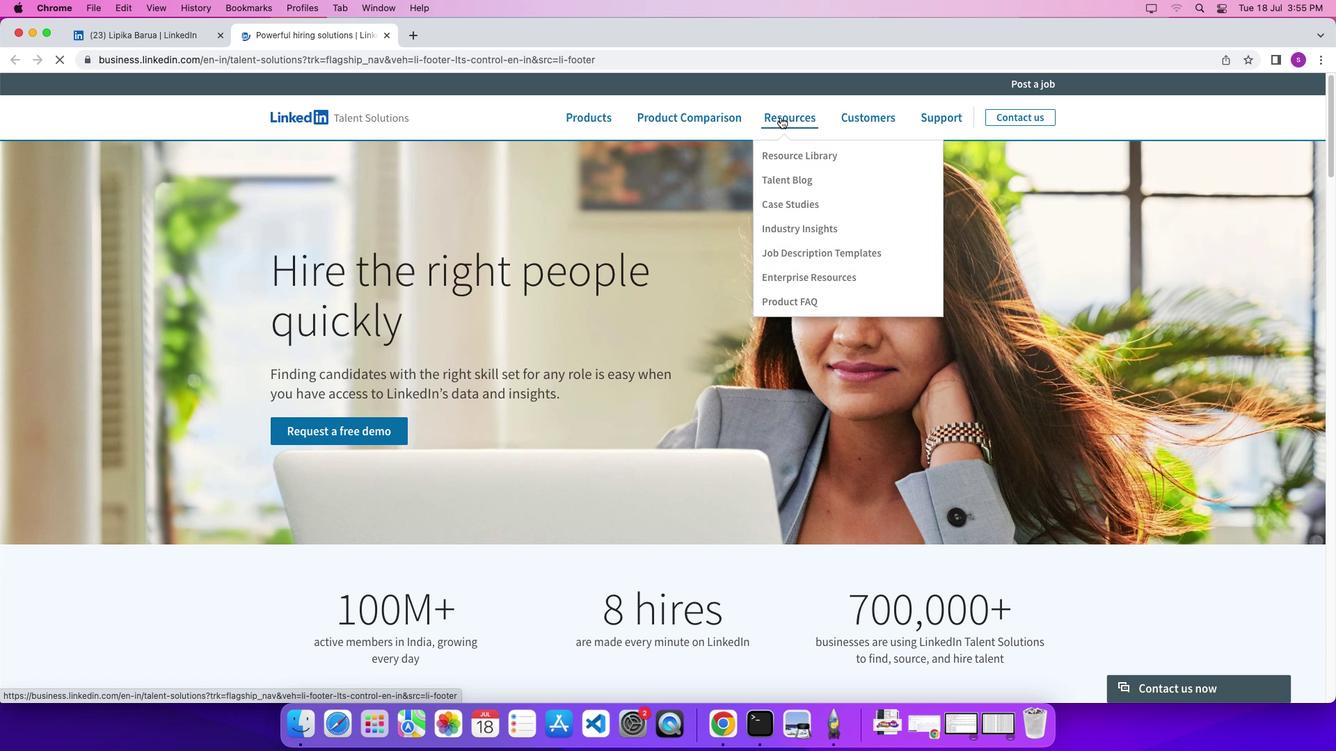 
Action: Mouse moved to (780, 116)
Screenshot: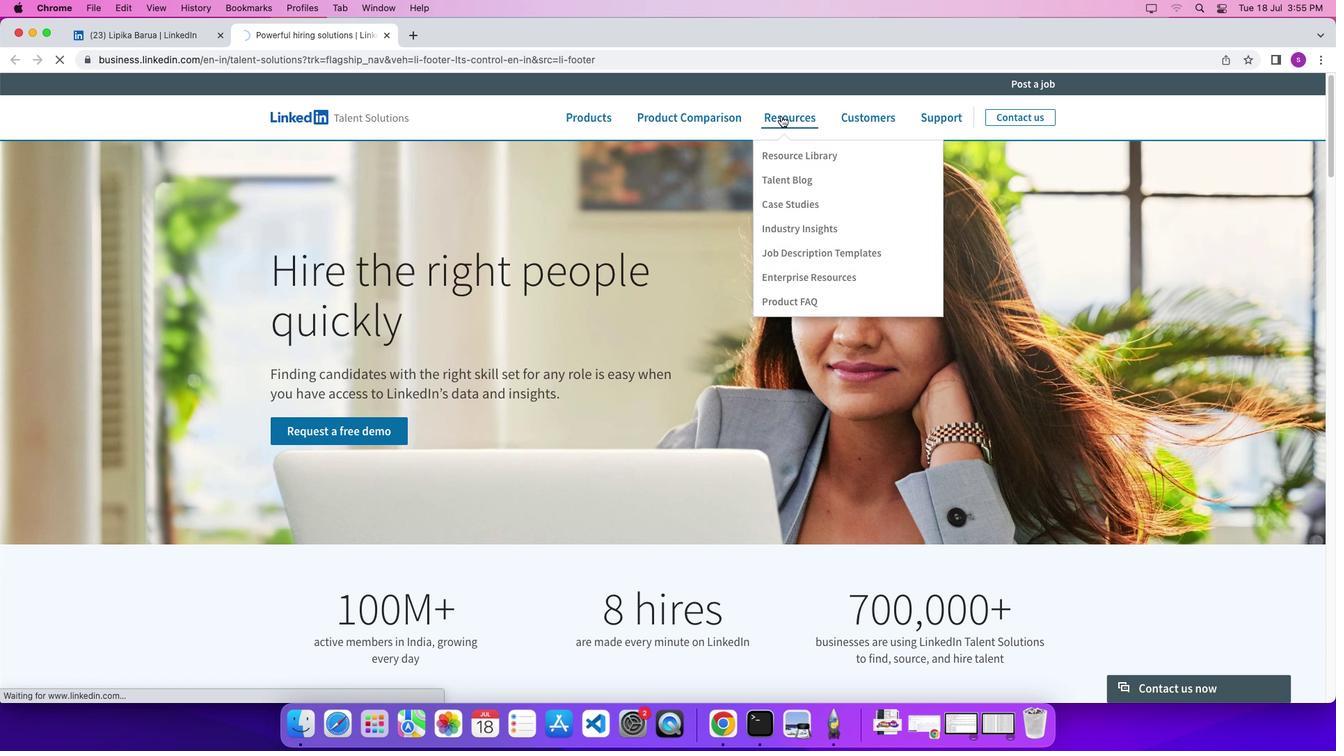 
Action: Mouse pressed left at (780, 116)
Screenshot: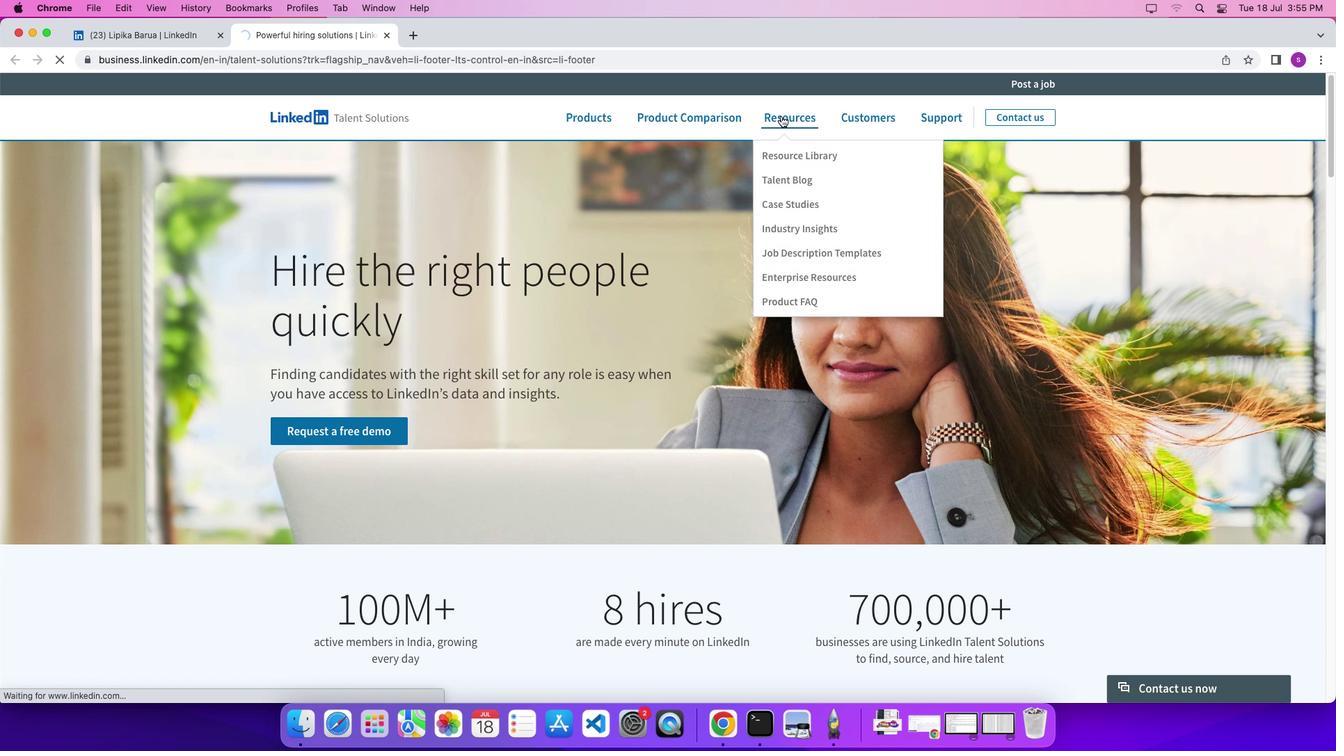 
Action: Mouse moved to (780, 116)
Screenshot: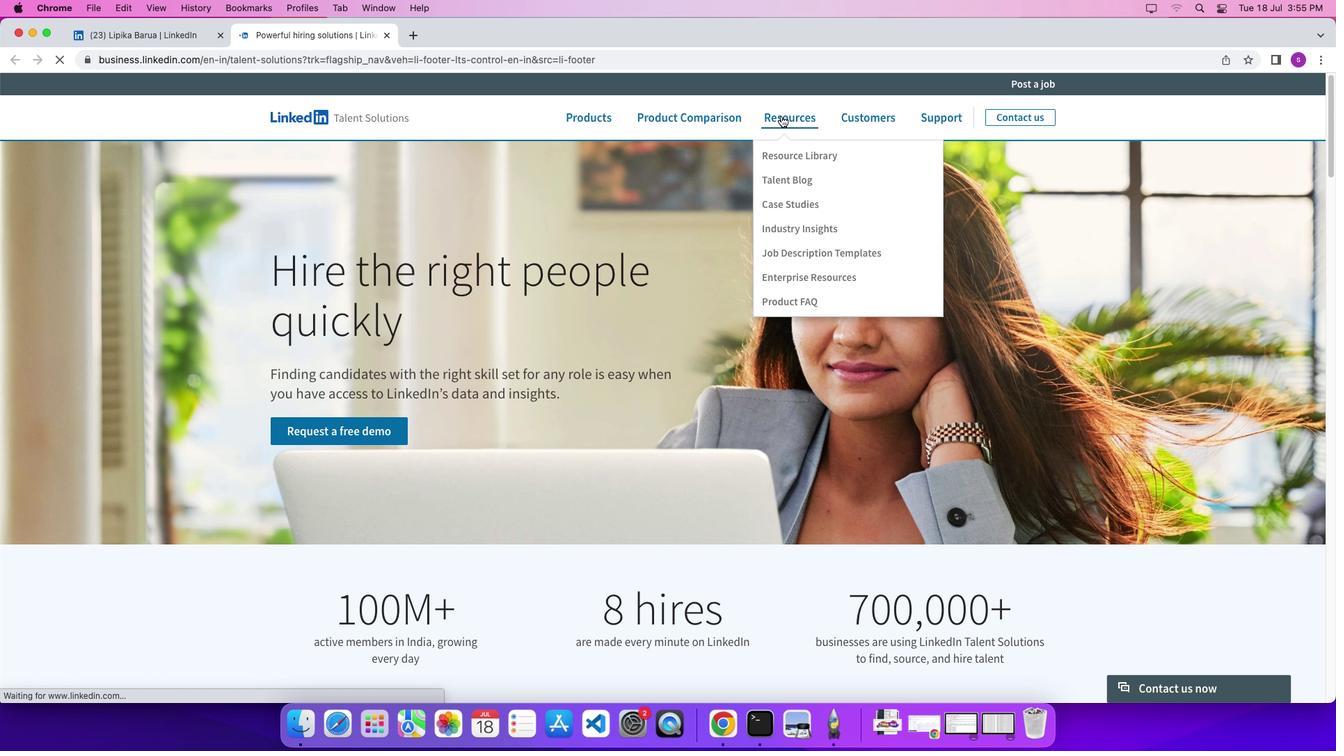 
Action: Mouse pressed left at (780, 116)
Screenshot: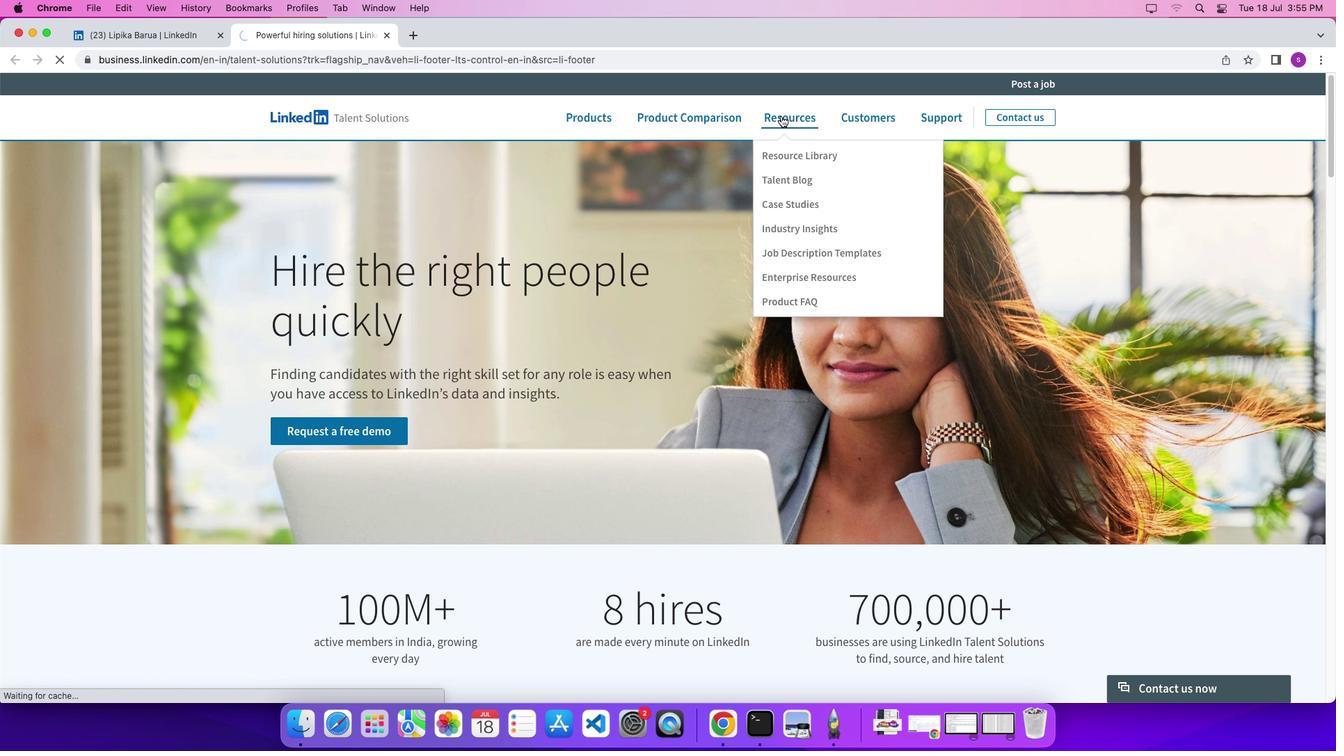 
Action: Mouse moved to (788, 148)
Screenshot: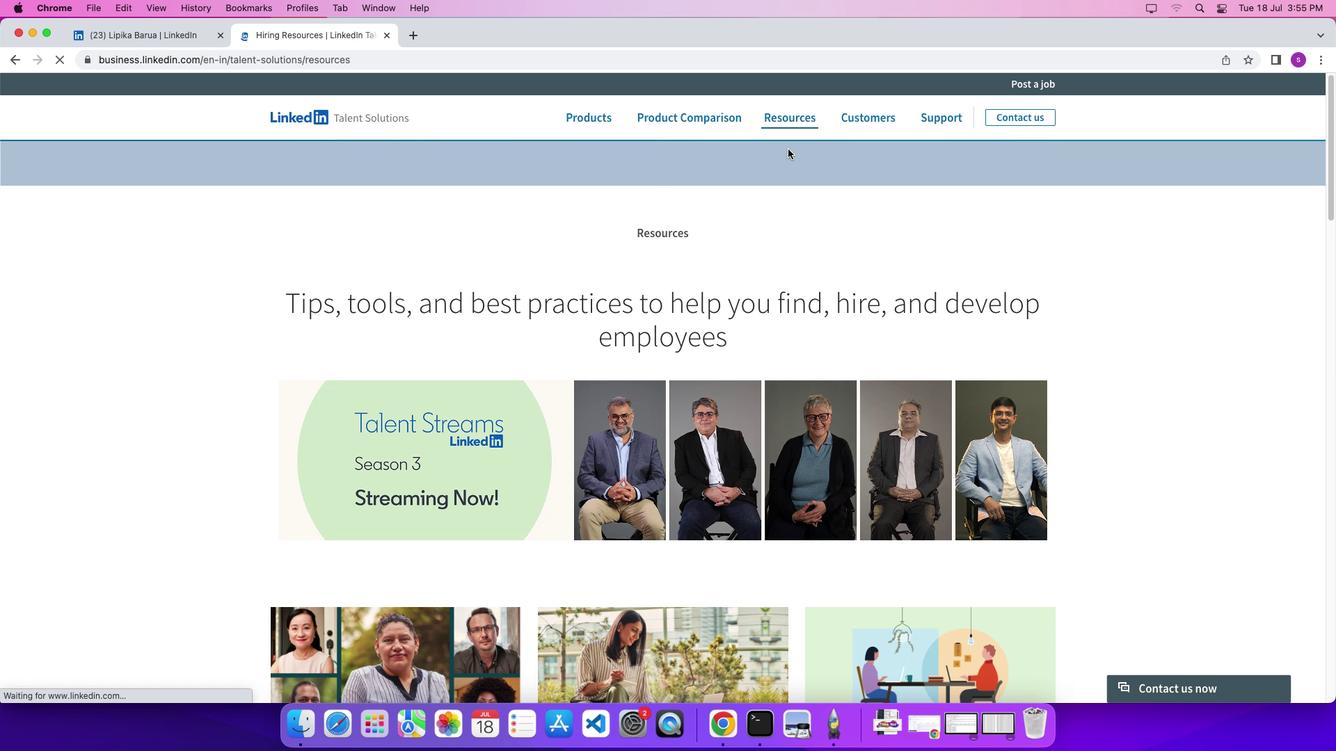 
